 Task: Open a blank sheet, save the file as Friendshipfile.txt Type the sentence 'Journaling is a therapeutic practice that allows individuals to reflect, process emotions, and gain clarity. It can reduce stress, improve self-awareness, and serve as a tool for personal growth. Writing down thoughts and feelings can provide a sense of release and offer valuable insights.'Add formula using equations and charcters after the sentence '( n - 2 ) × 180?' Select the formula and highlight with color Yellow Change the page Orientation to  Potrait
Action: Mouse moved to (336, 189)
Screenshot: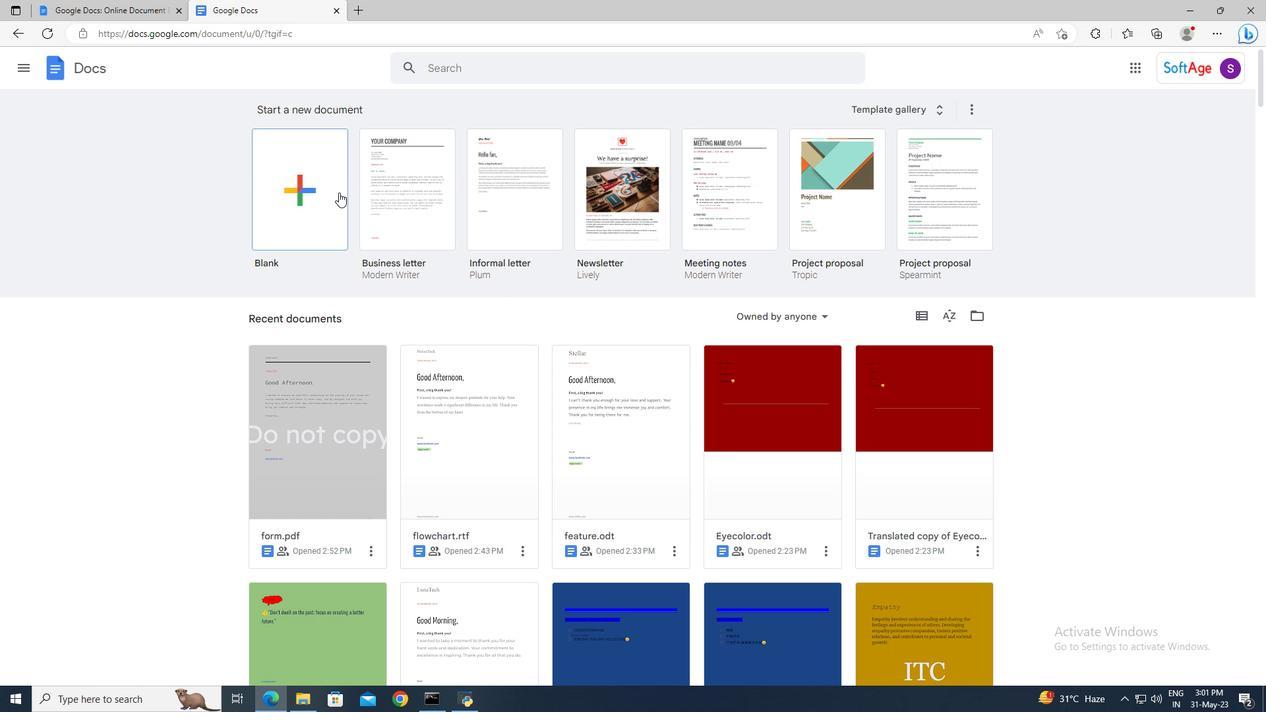 
Action: Mouse pressed left at (336, 189)
Screenshot: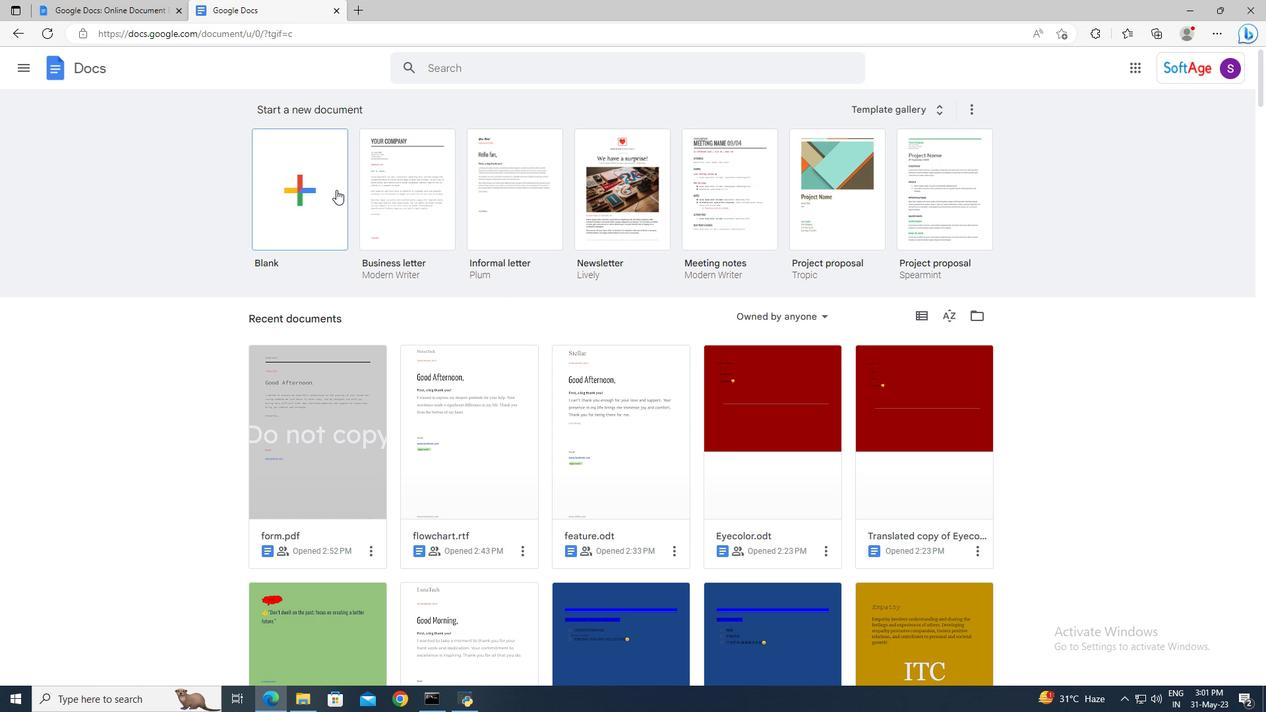 
Action: Mouse moved to (135, 63)
Screenshot: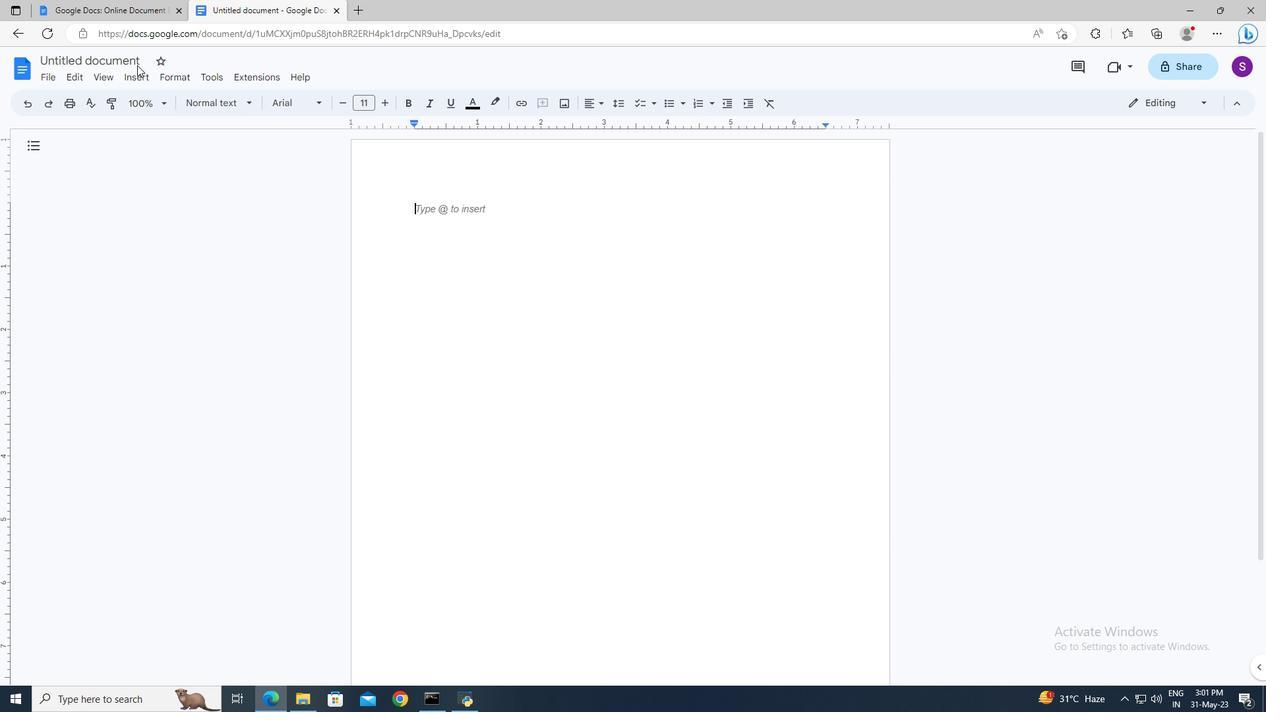 
Action: Mouse pressed left at (135, 63)
Screenshot: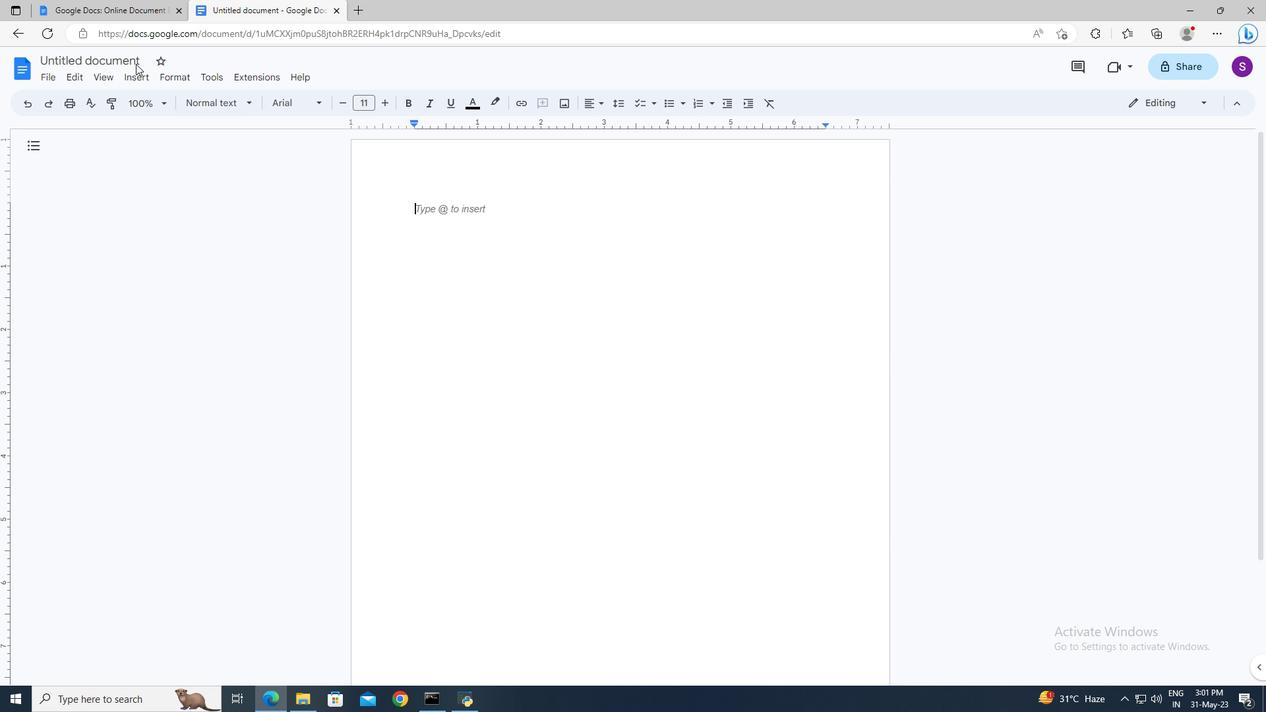 
Action: Mouse moved to (127, 60)
Screenshot: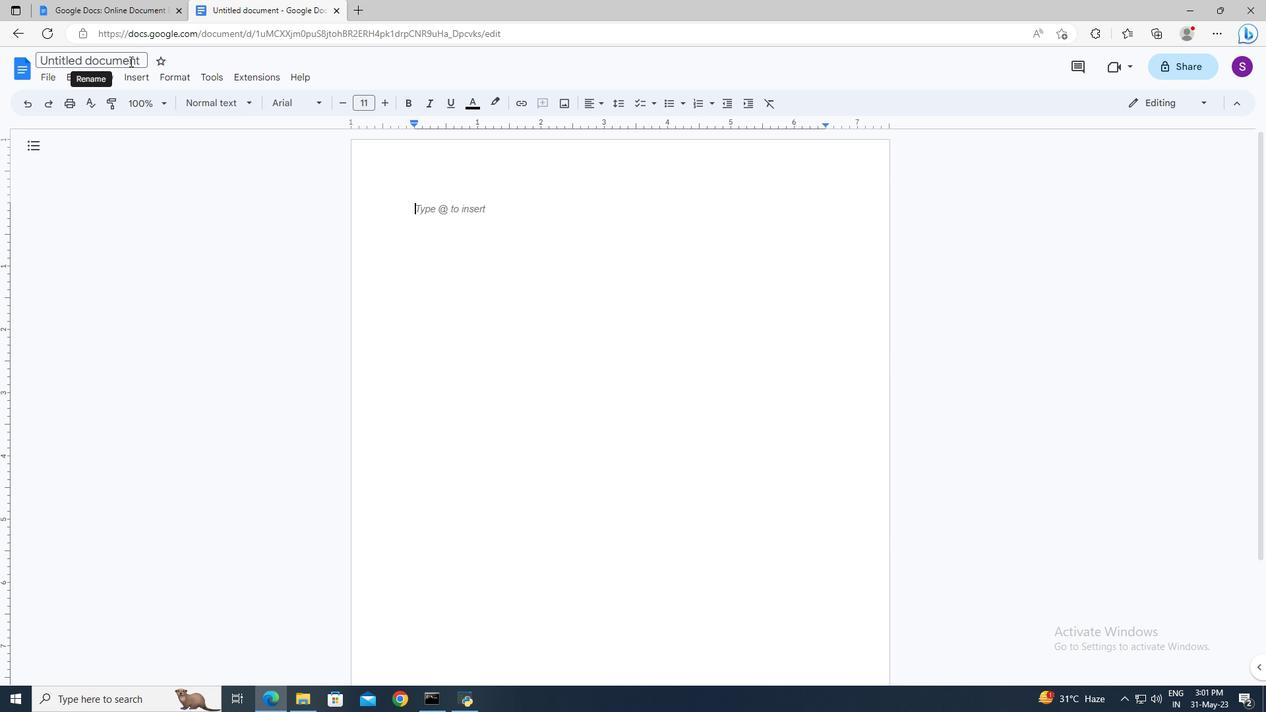 
Action: Mouse pressed left at (127, 60)
Screenshot: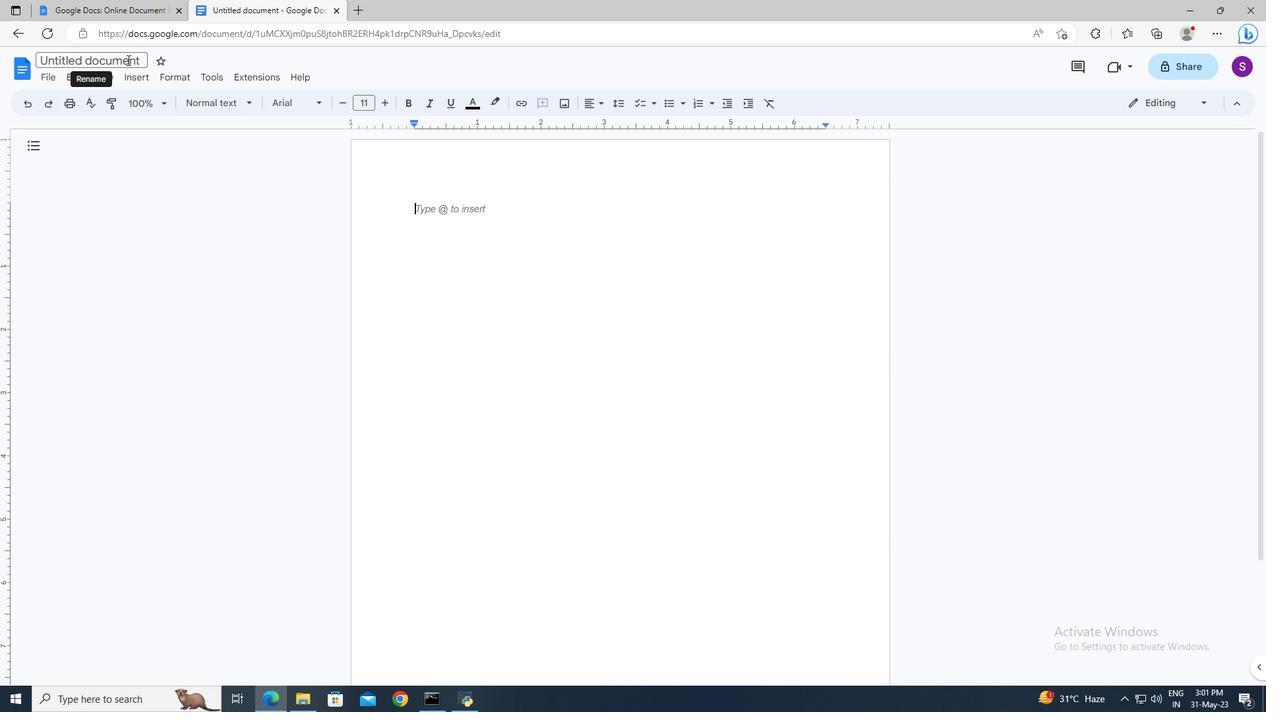 
Action: Mouse moved to (129, 60)
Screenshot: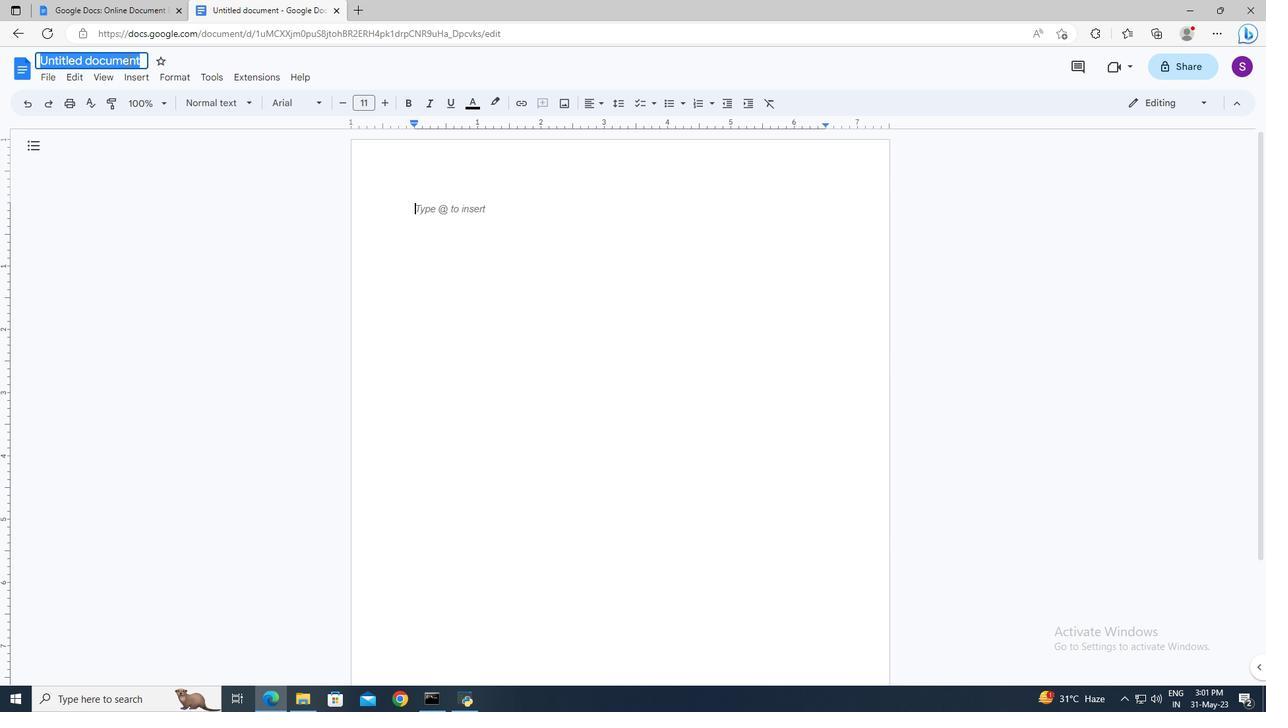 
Action: Key pressed <Key.shift>Friendshipr<Key.backspace>file.txt<Key.enter>
Screenshot: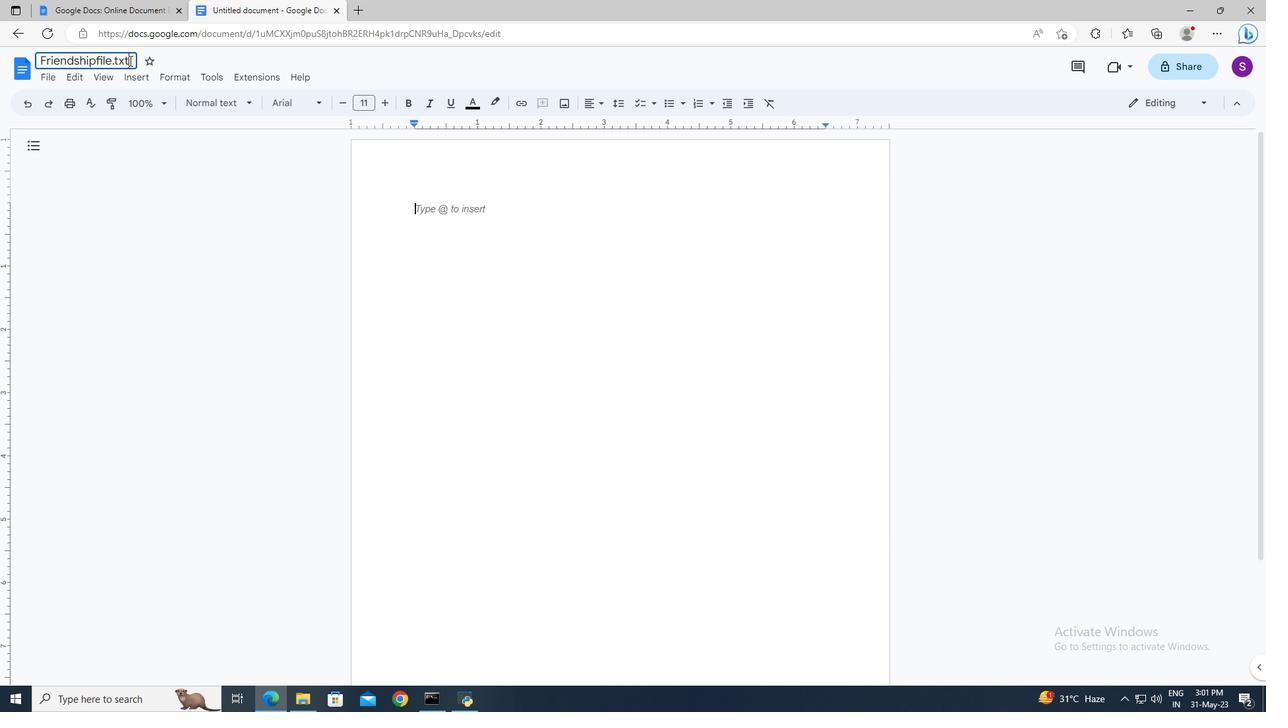 
Action: Mouse moved to (420, 219)
Screenshot: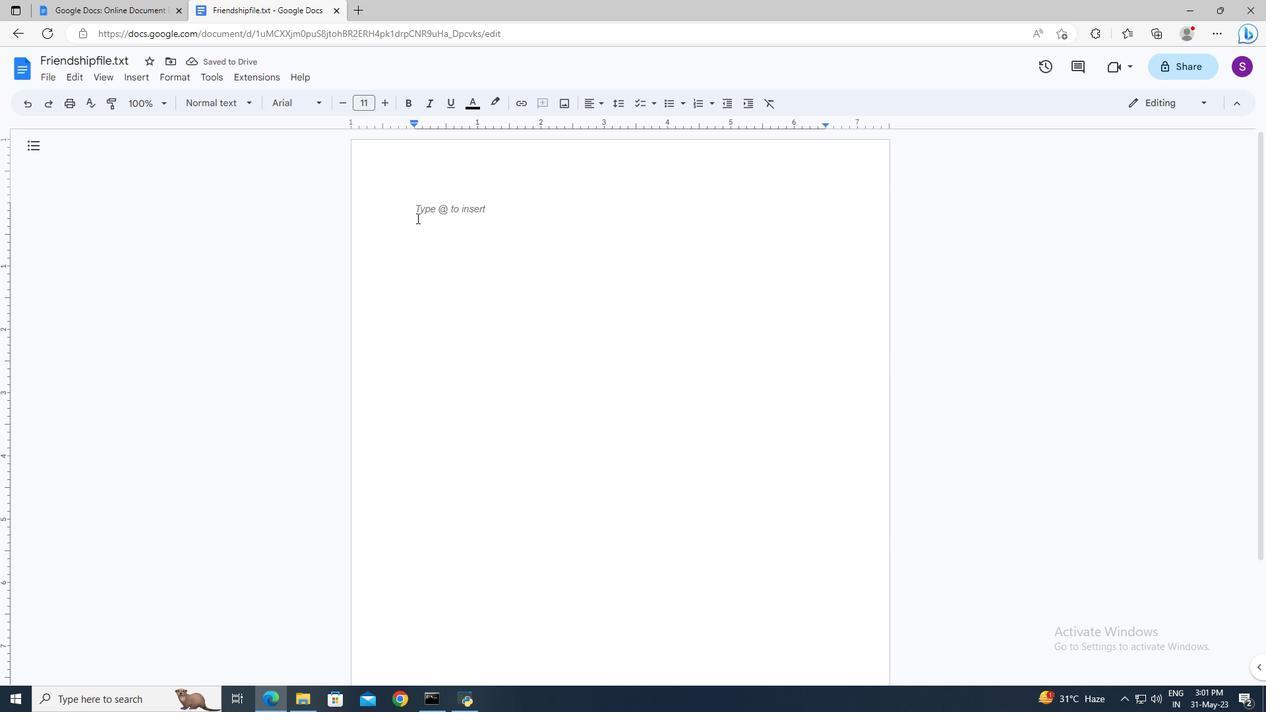 
Action: Mouse pressed left at (420, 219)
Screenshot: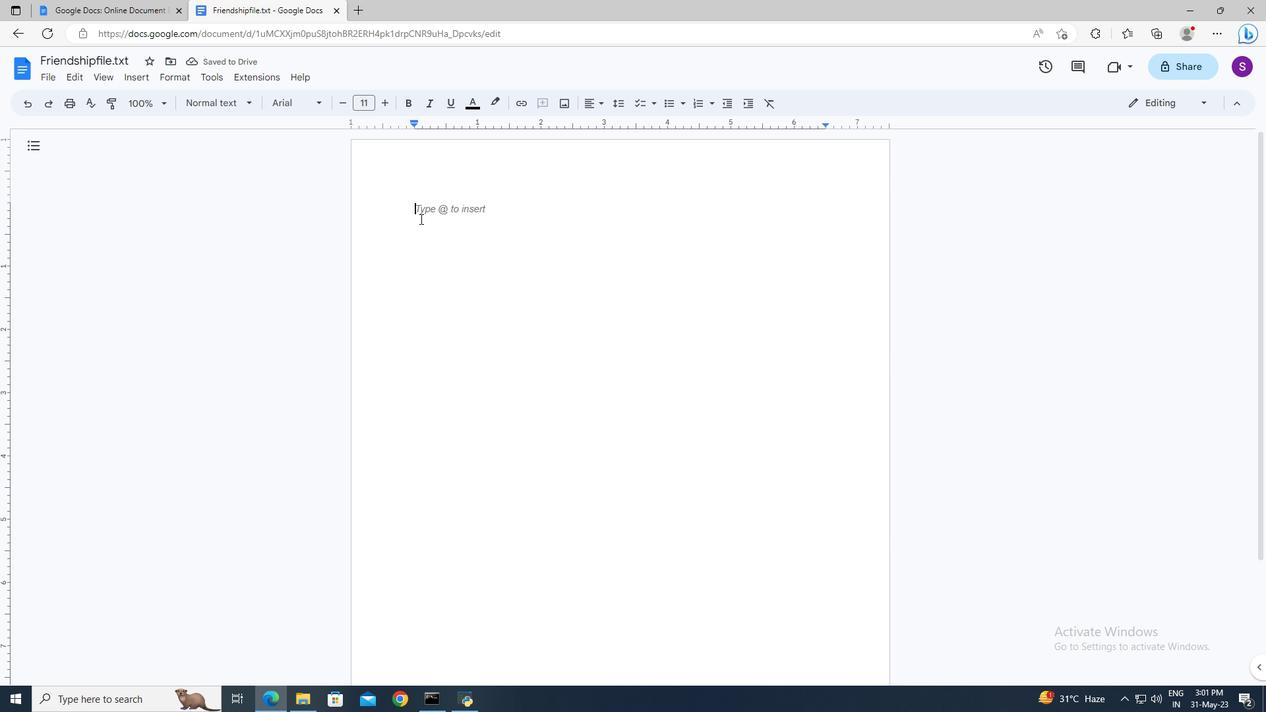 
Action: Mouse moved to (420, 219)
Screenshot: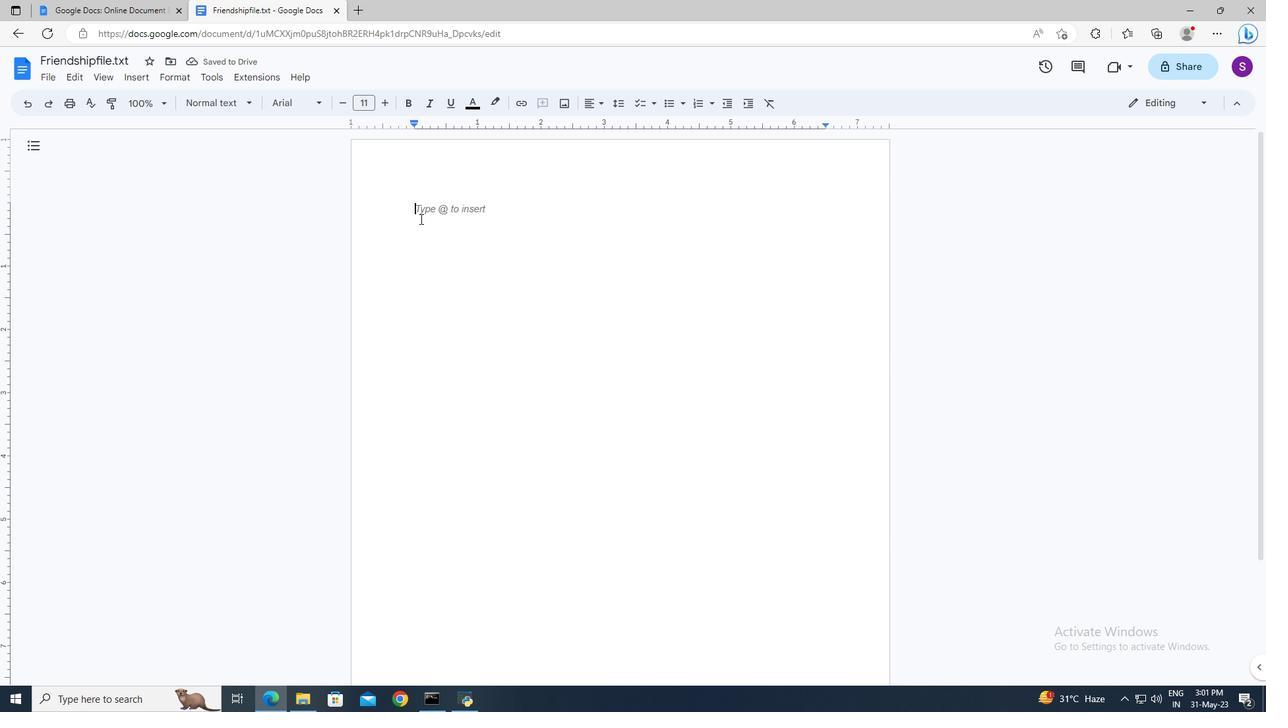 
Action: Key pressed <Key.shift>Journaling<Key.space>is<Key.space>a<Key.space>therapeutic<Key.space>practice<Key.space>that<Key.space>allows<Key.space>individuals<Key.space>to<Key.space>reflect,<Key.space>process<Key.space>emotions,<Key.space>and<Key.space>gain<Key.space>clarity,<Key.backspace>.<Key.space><Key.shift><Key.shift>I<Key.space><Key.backspace>t<Key.space>can<Key.space>reduce<Key.space>stress,<Key.space>improve<Key.space>self-awareness,<Key.space>and<Key.space>serve<Key.space>as<Key.space>a<Key.space>tool<Key.space>for<Key.space>personal<Key.space>growth.<Key.space><Key.shift>Writing<Key.space>down<Key.space>thoughts<Key.space>and<Key.space>feelings<Key.space>can<Key.space>provide<Key.space>a<Key.space>sense<Key.space>of<Key.space>release<Key.space>and<Key.space>offer<Key.space>valuable<Key.space>insights.<Key.enter>
Screenshot: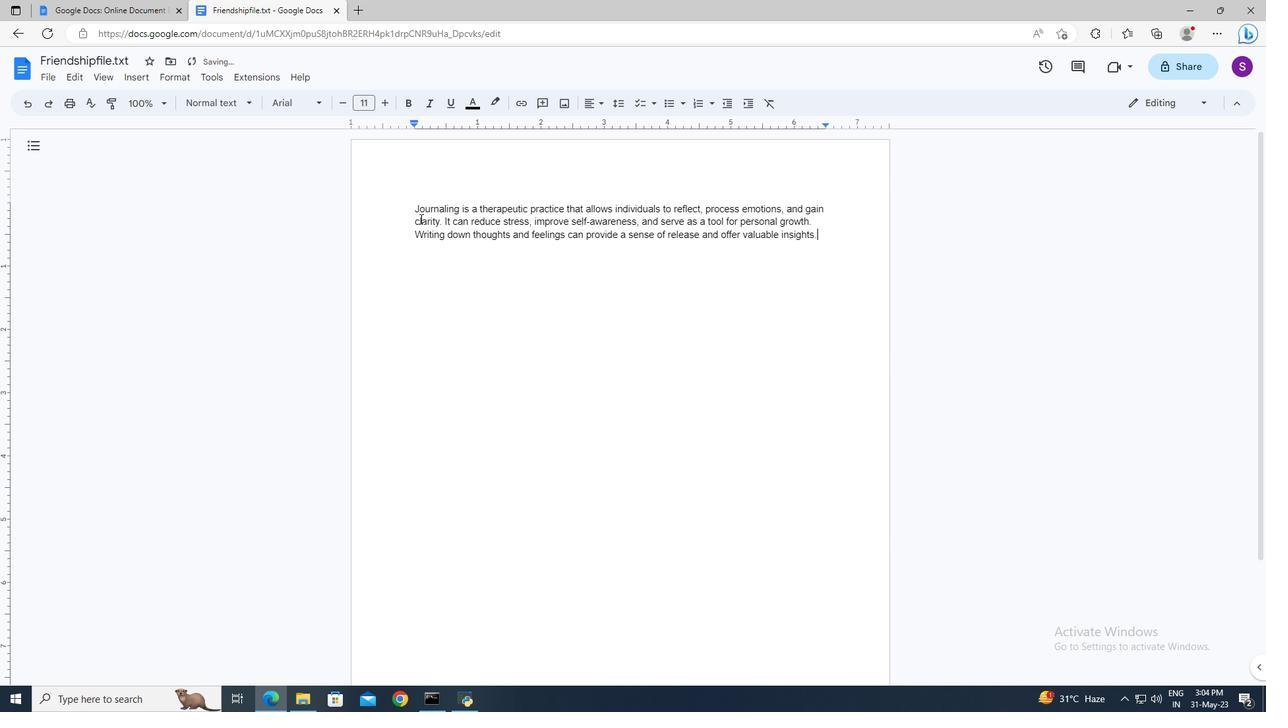 
Action: Mouse moved to (140, 81)
Screenshot: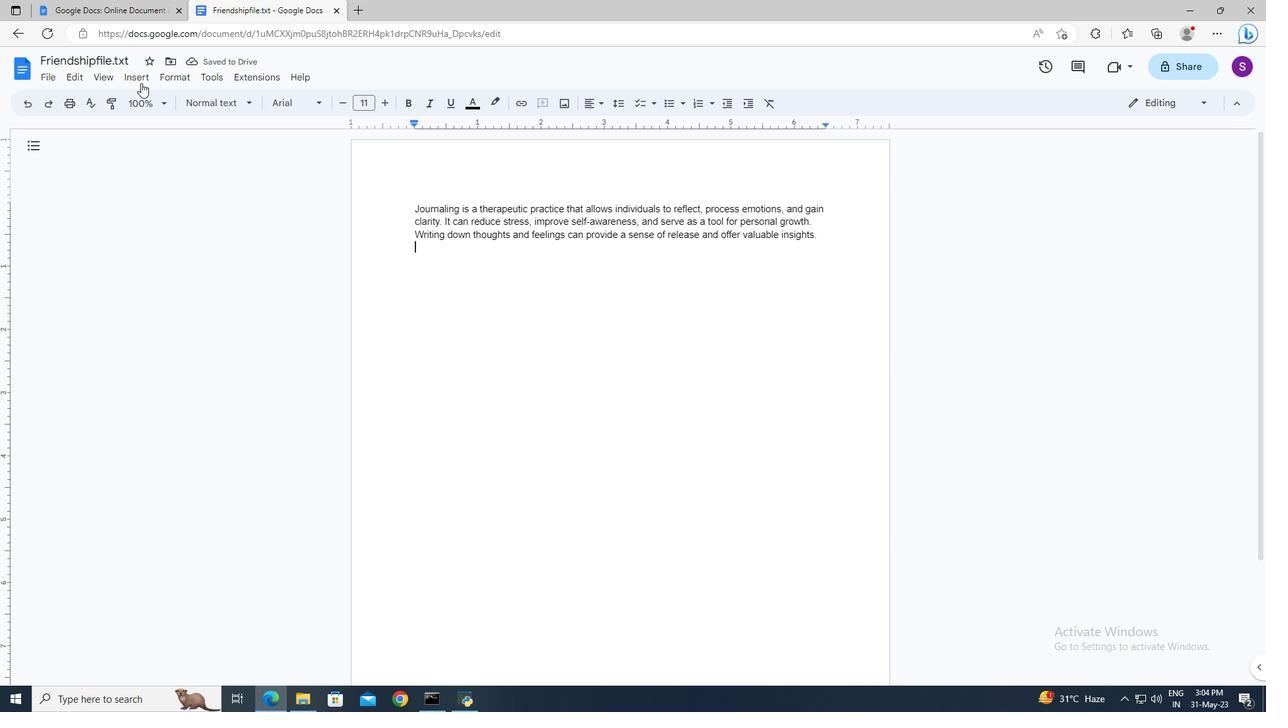 
Action: Mouse pressed left at (140, 81)
Screenshot: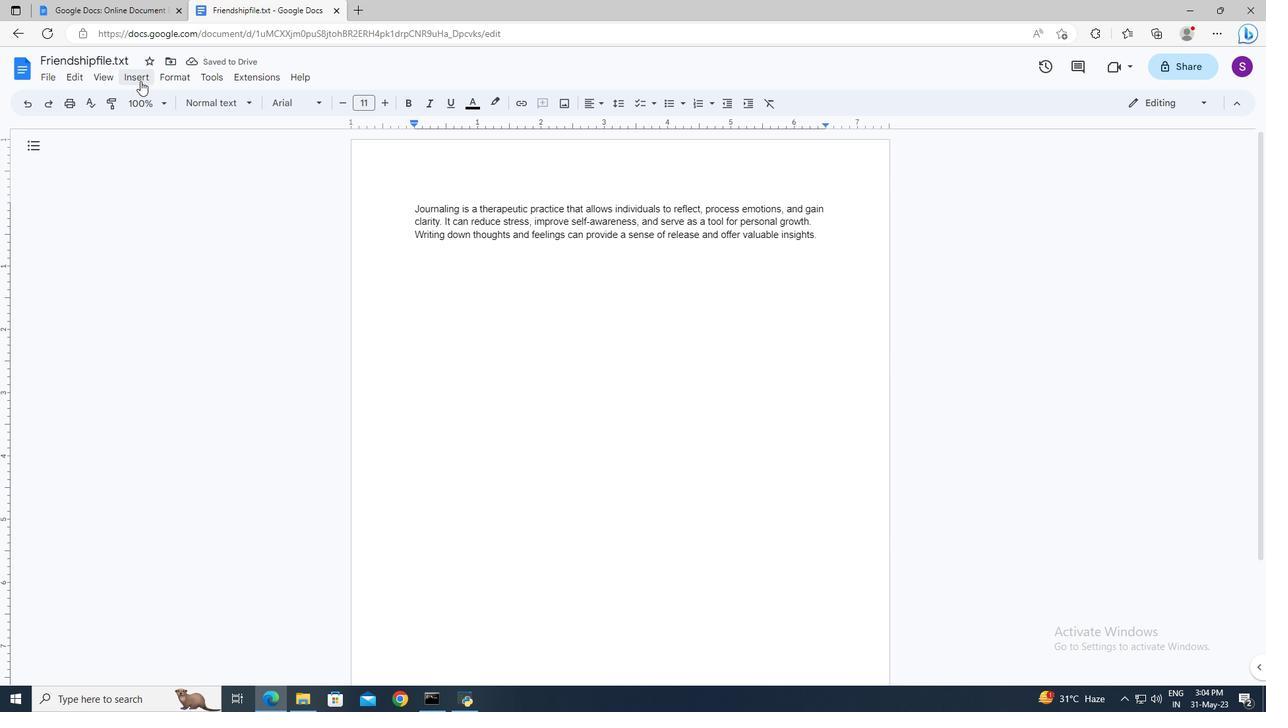 
Action: Mouse moved to (166, 347)
Screenshot: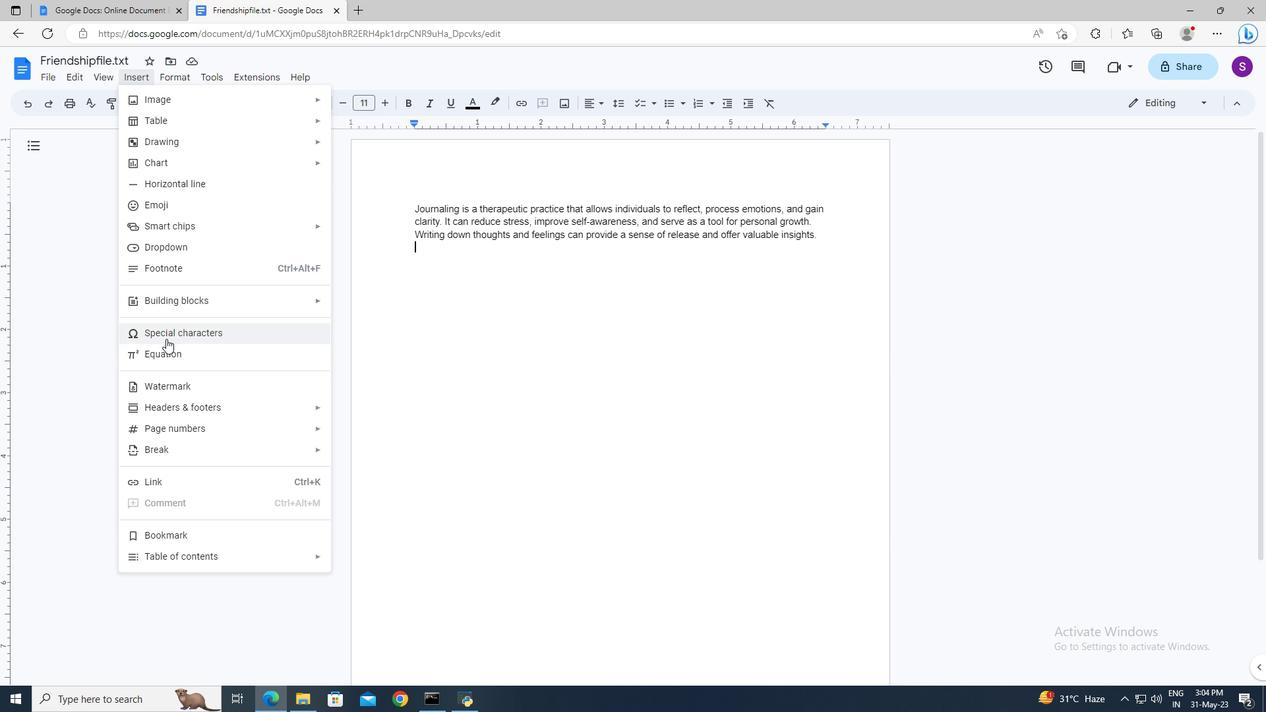 
Action: Mouse pressed left at (166, 347)
Screenshot: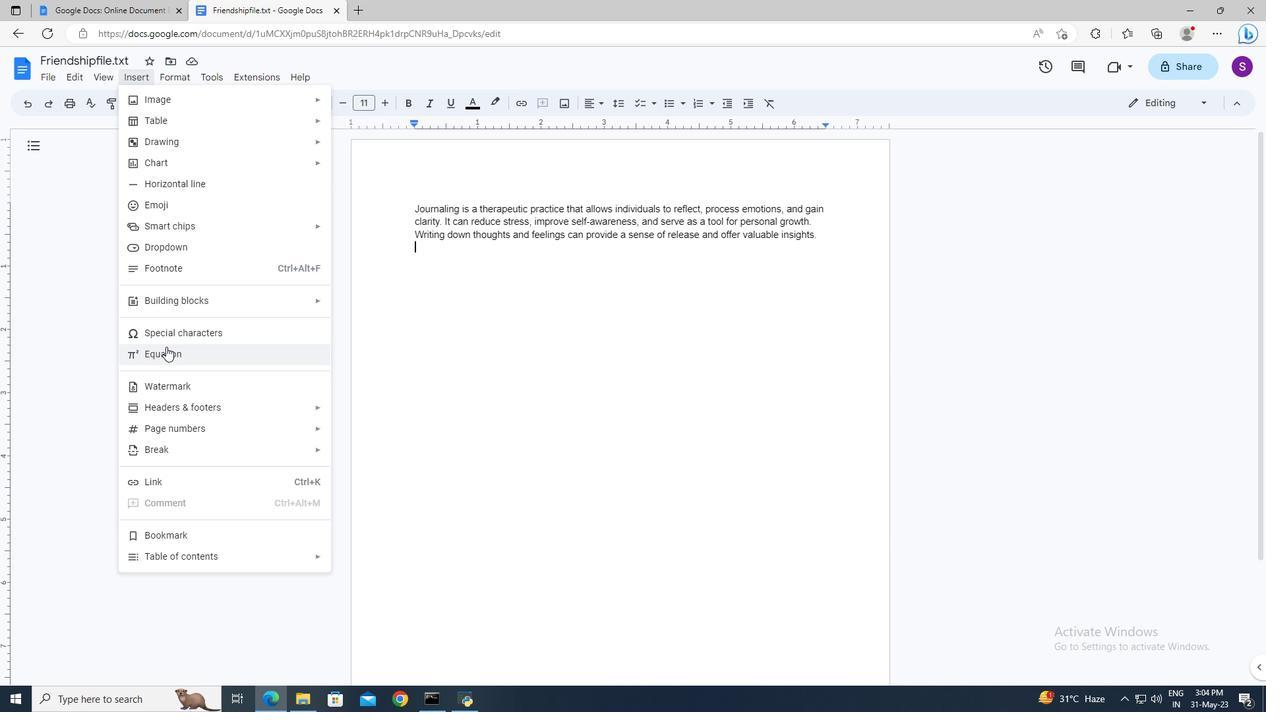 
Action: Mouse moved to (149, 83)
Screenshot: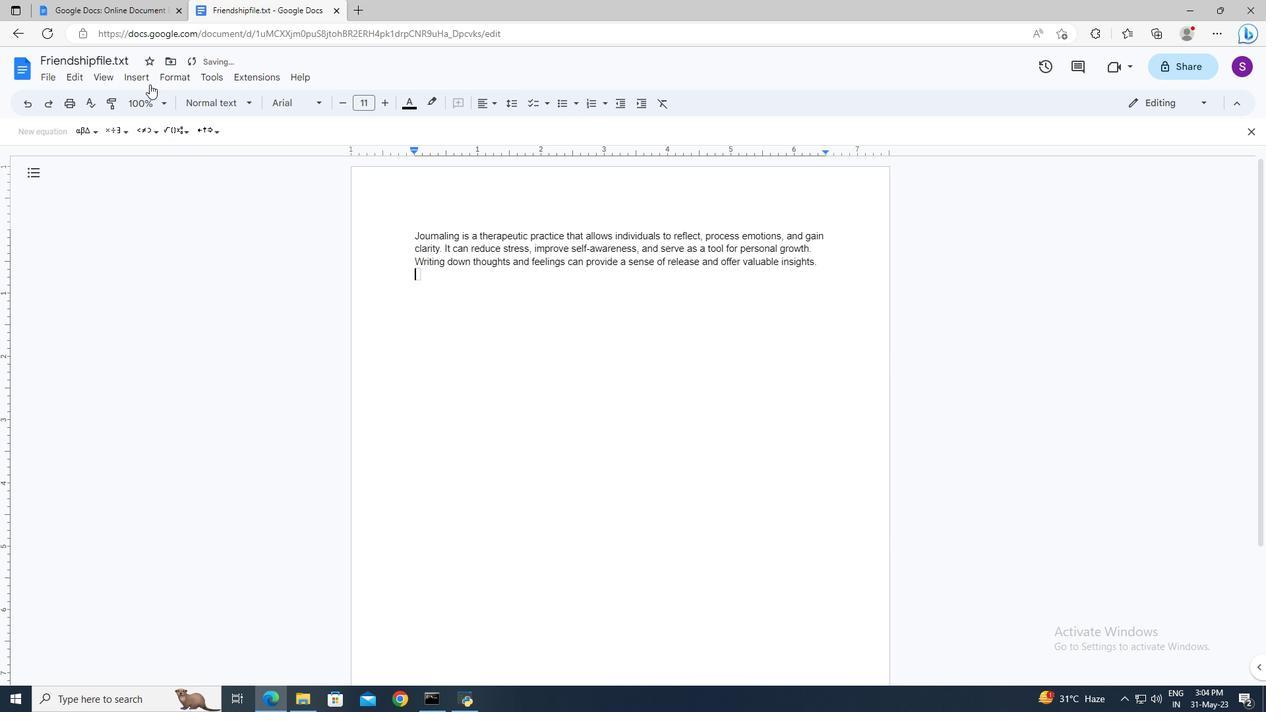 
Action: Mouse pressed left at (149, 83)
Screenshot: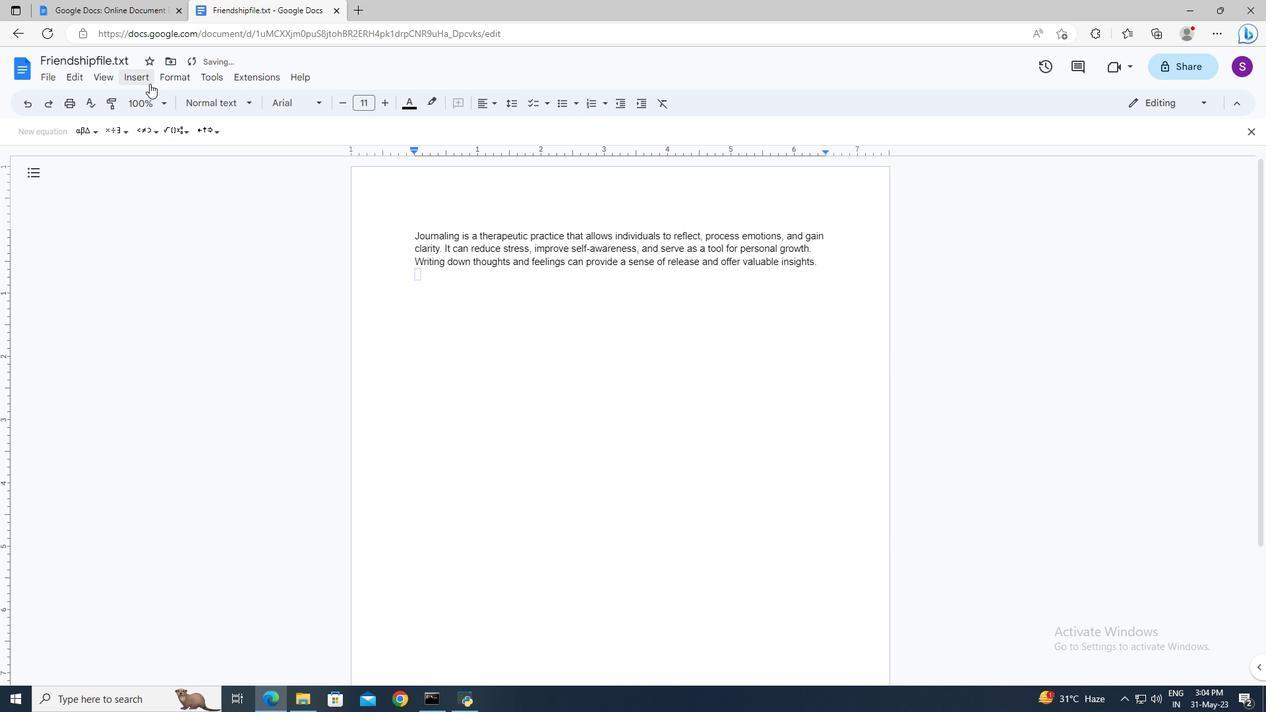 
Action: Mouse moved to (186, 328)
Screenshot: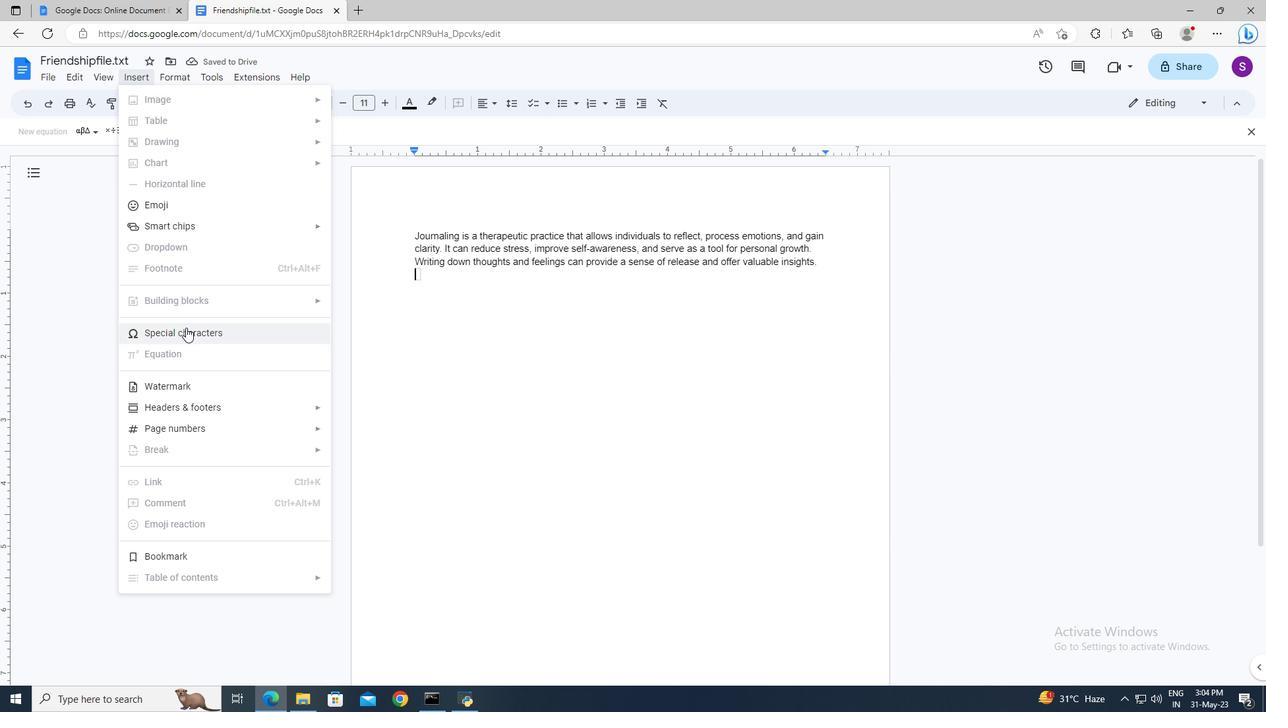 
Action: Mouse pressed left at (186, 328)
Screenshot: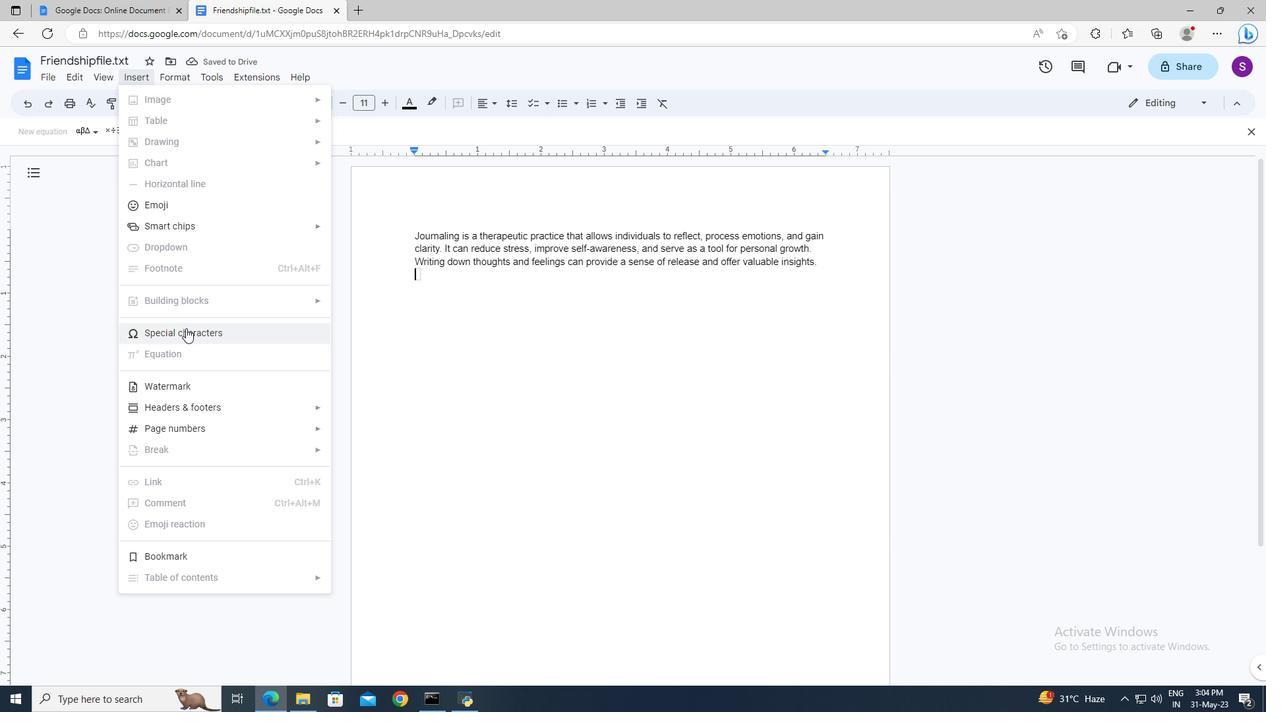 
Action: Mouse moved to (490, 451)
Screenshot: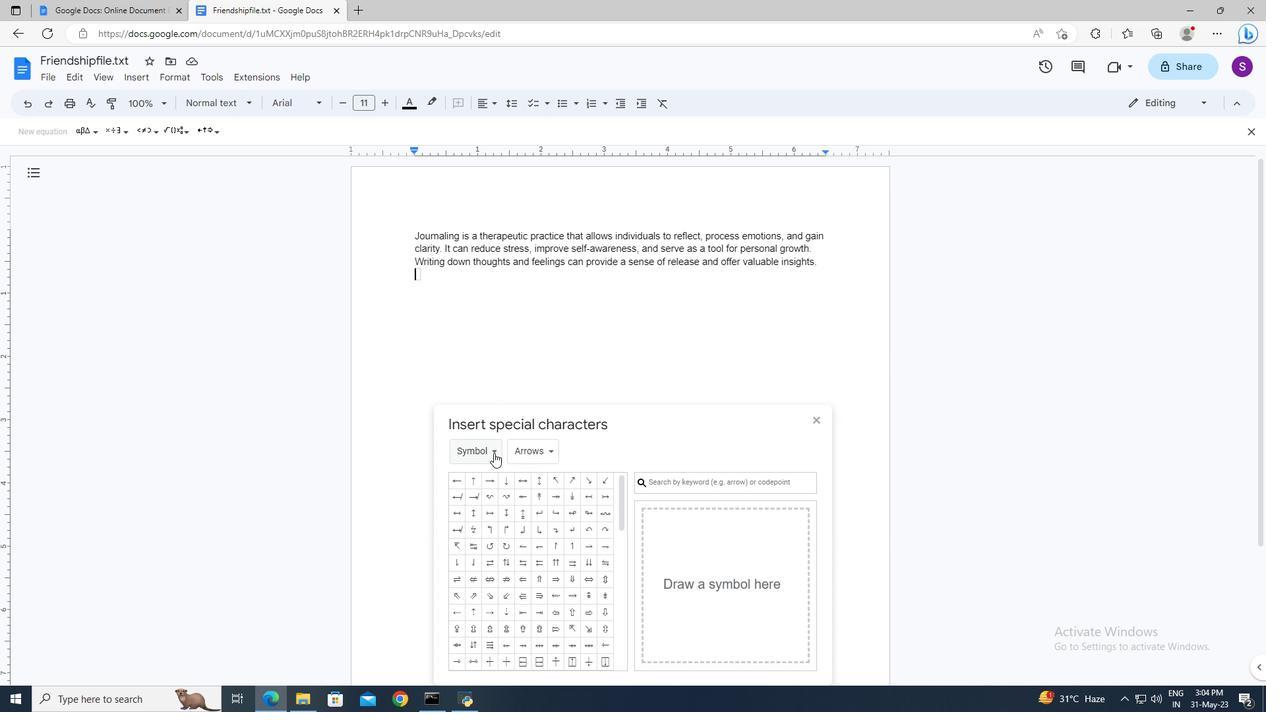 
Action: Mouse pressed left at (490, 451)
Screenshot: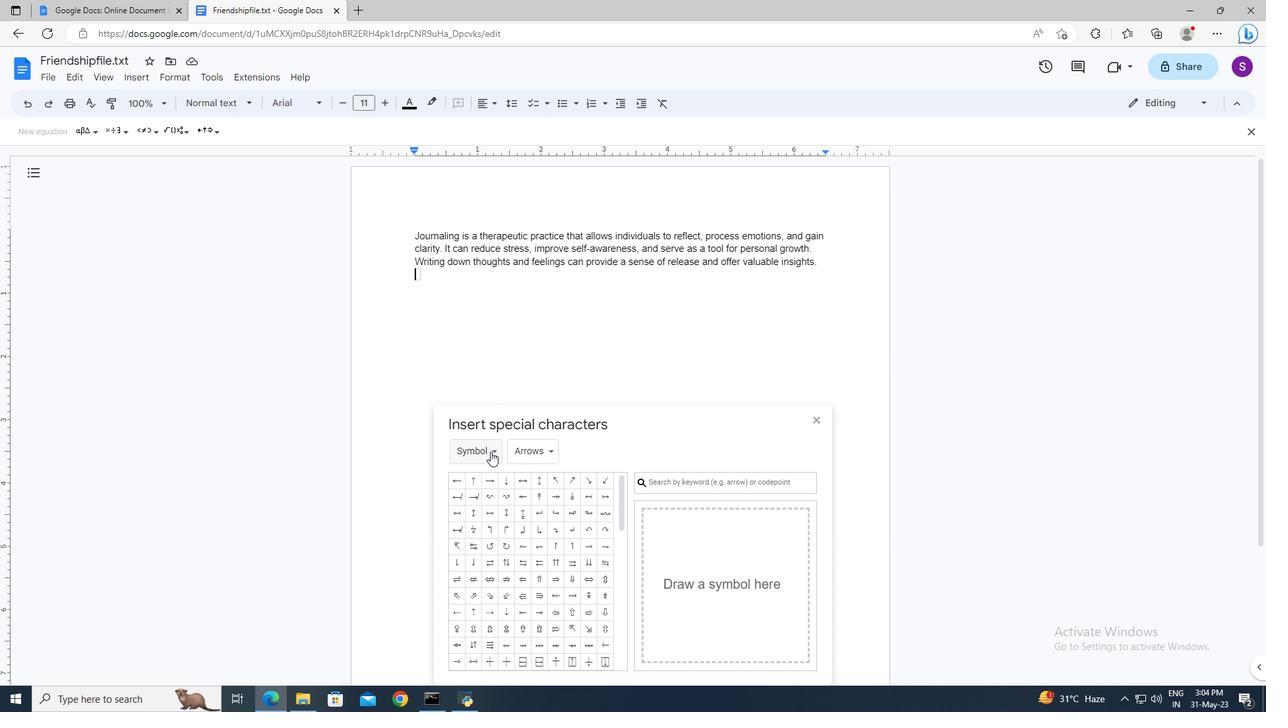 
Action: Mouse moved to (670, 432)
Screenshot: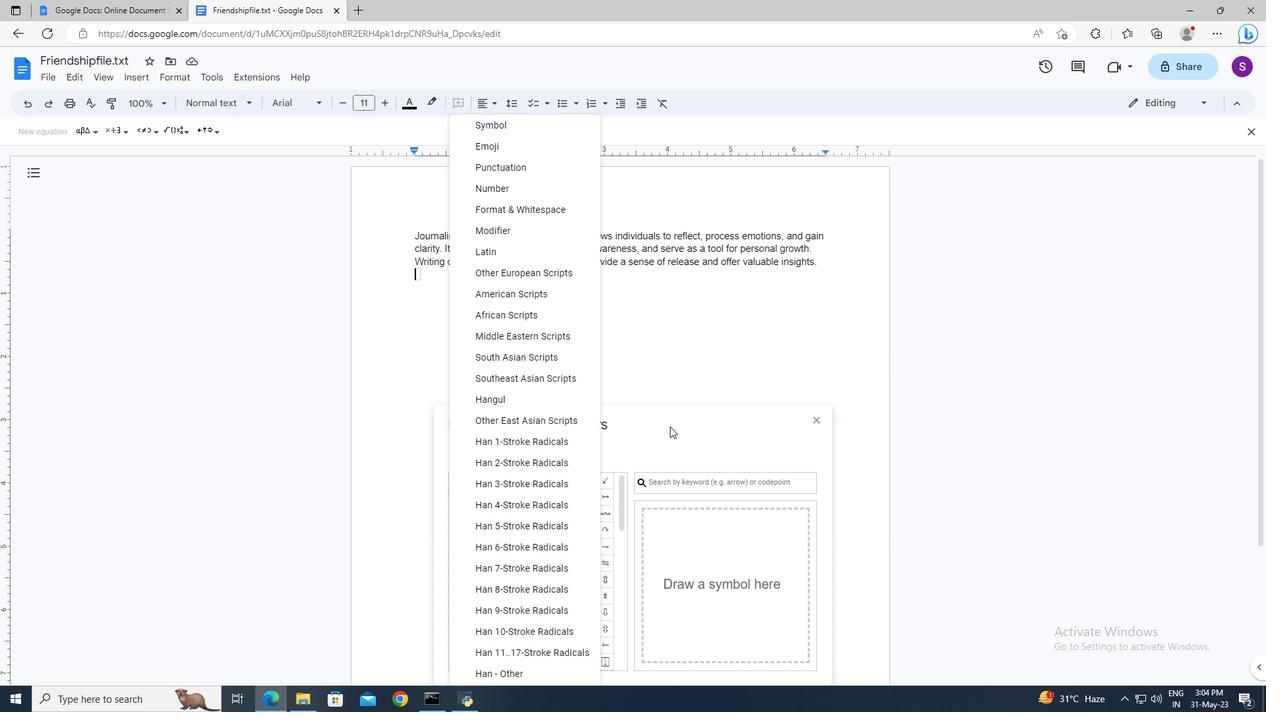 
Action: Mouse pressed left at (670, 432)
Screenshot: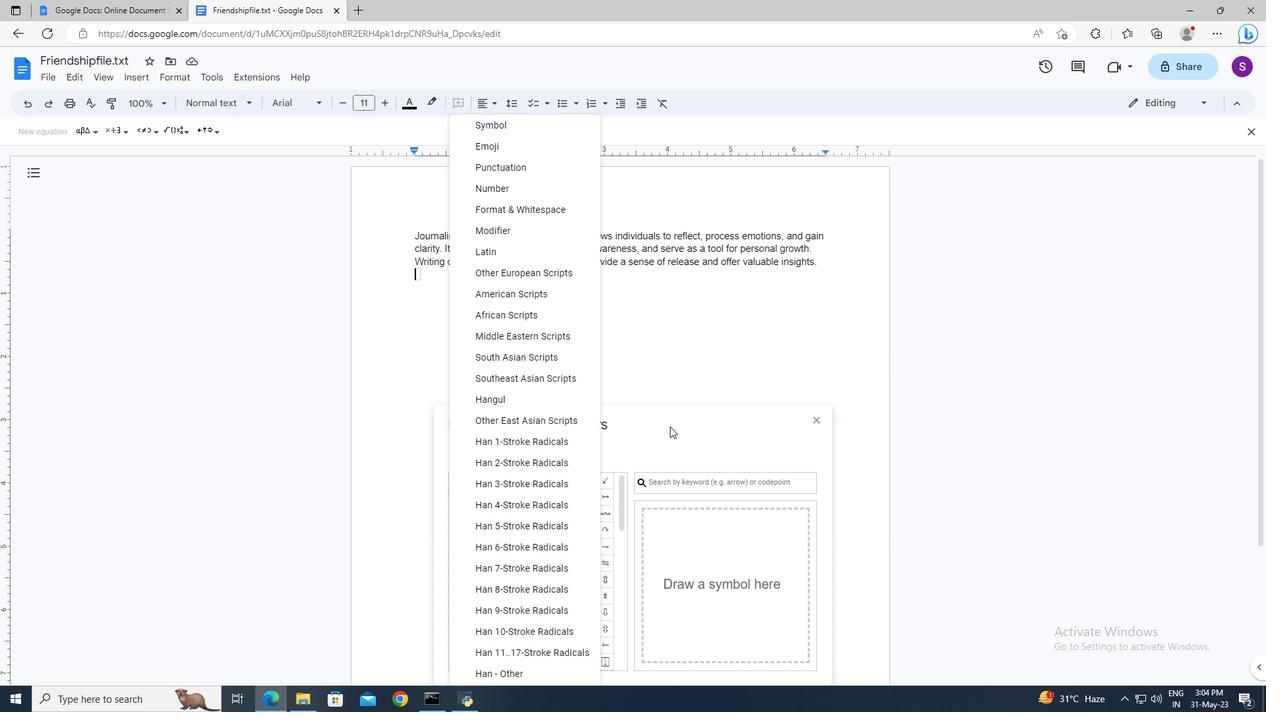 
Action: Mouse moved to (416, 274)
Screenshot: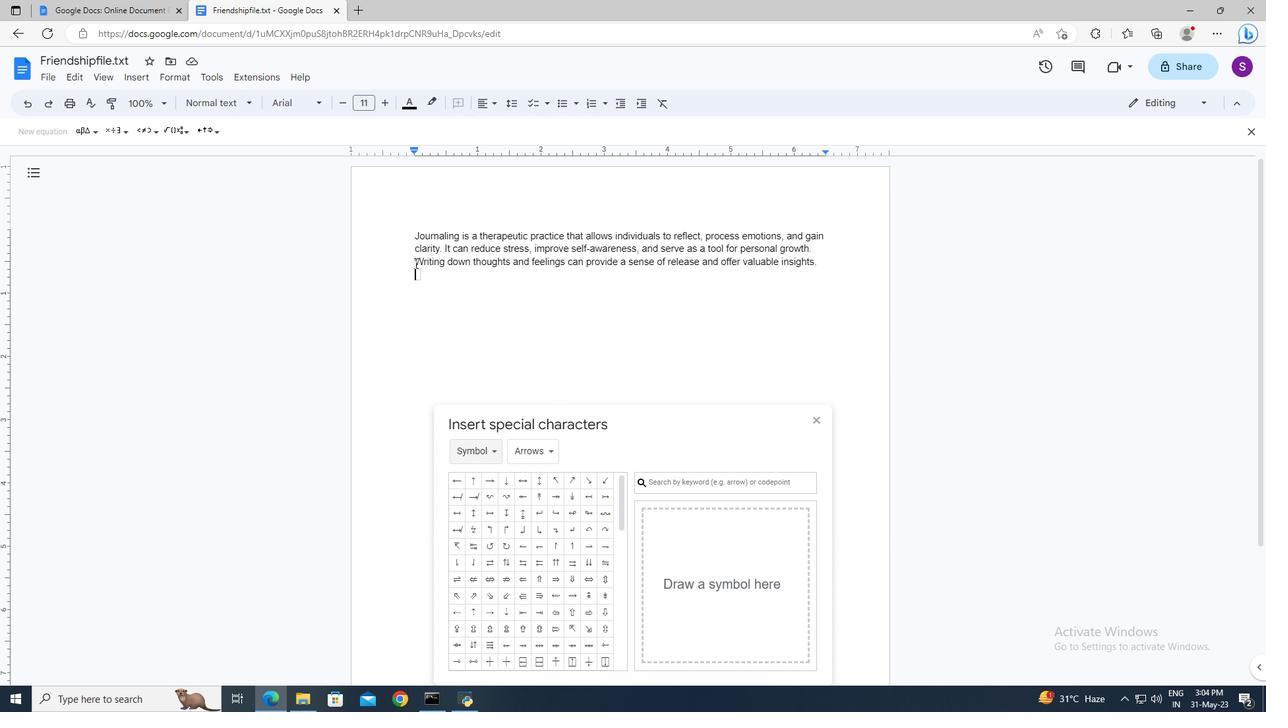 
Action: Mouse pressed left at (416, 274)
Screenshot: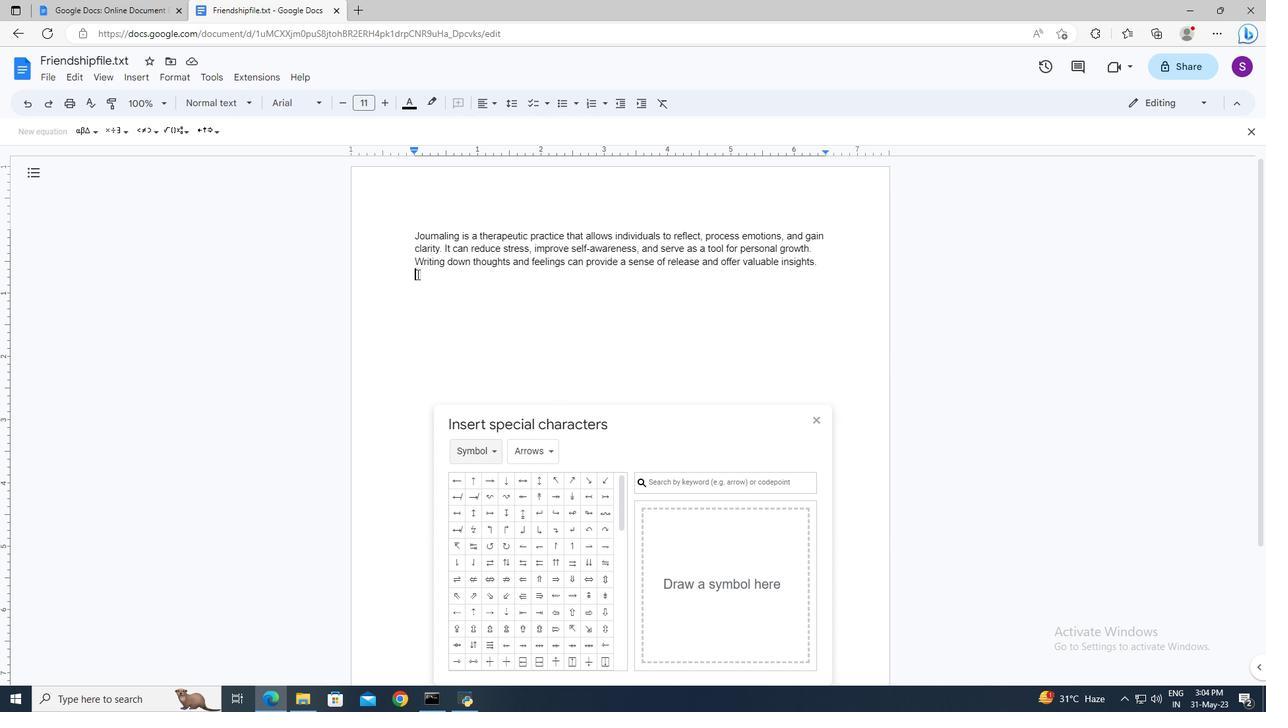 
Action: Key pressed <Key.shift>(n<Key.space>-2<Key.shift>)<Key.space>
Screenshot: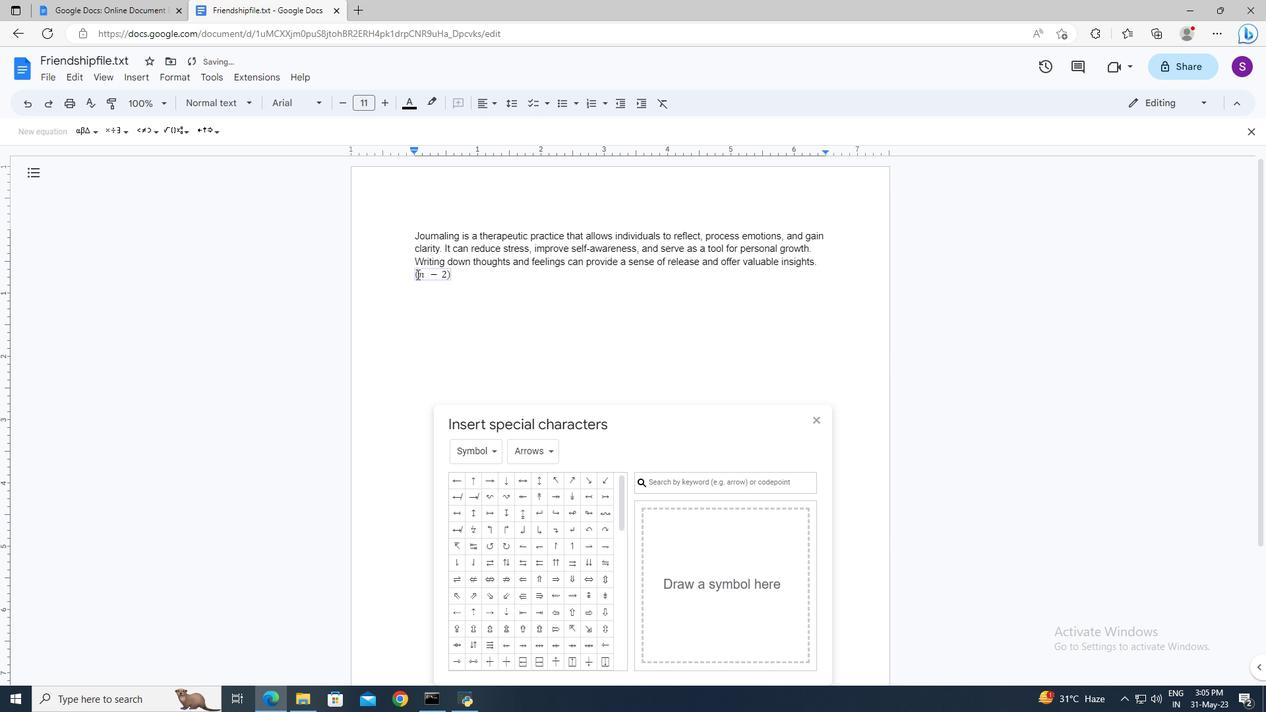 
Action: Mouse moved to (118, 129)
Screenshot: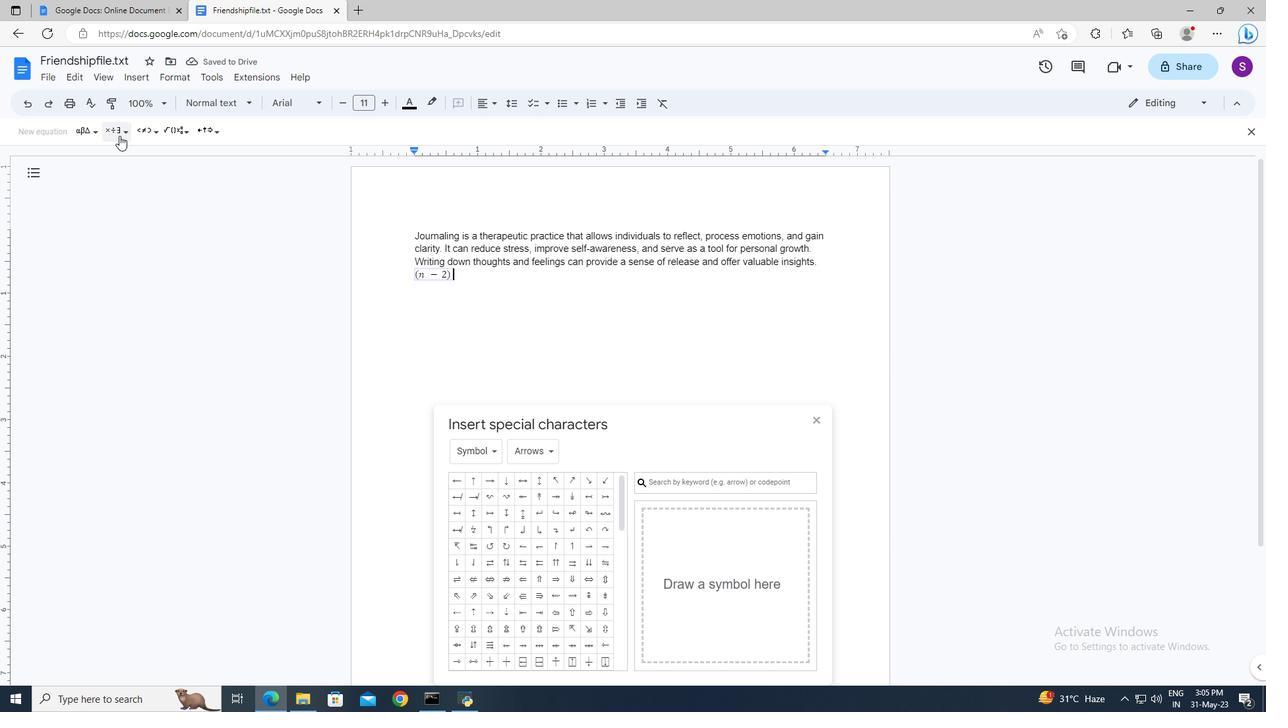 
Action: Mouse pressed left at (118, 129)
Screenshot: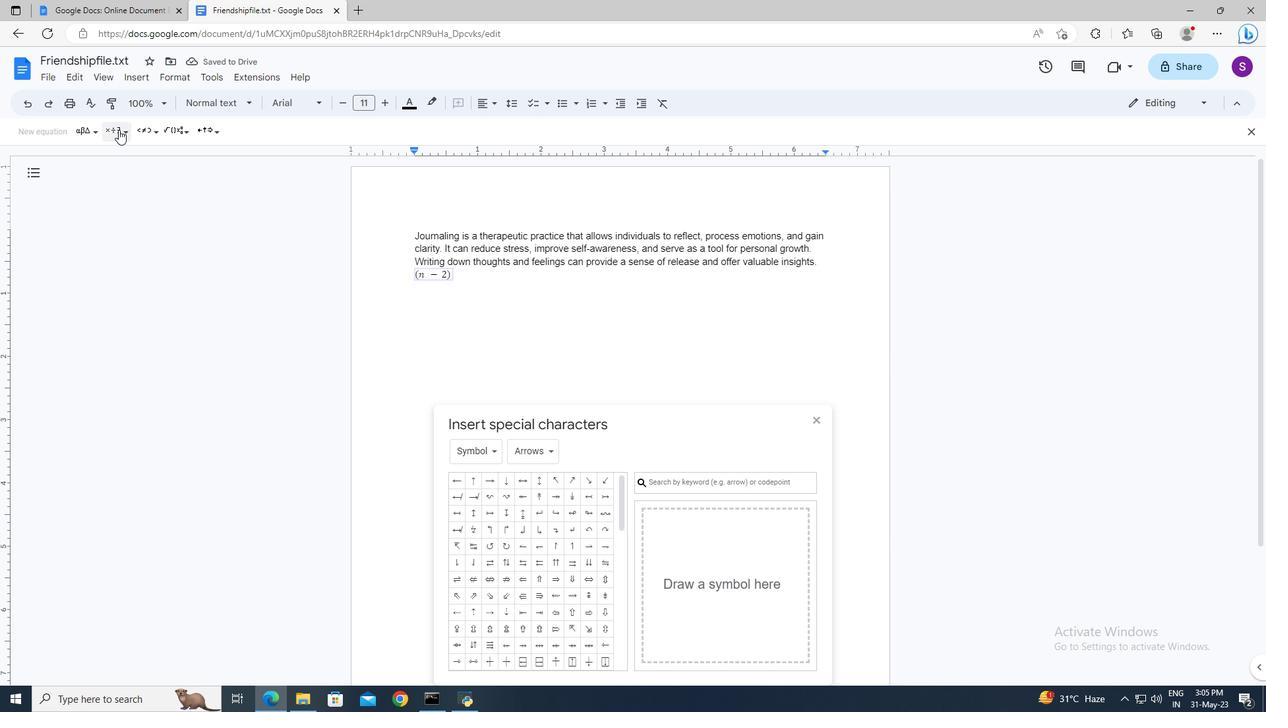 
Action: Mouse moved to (112, 155)
Screenshot: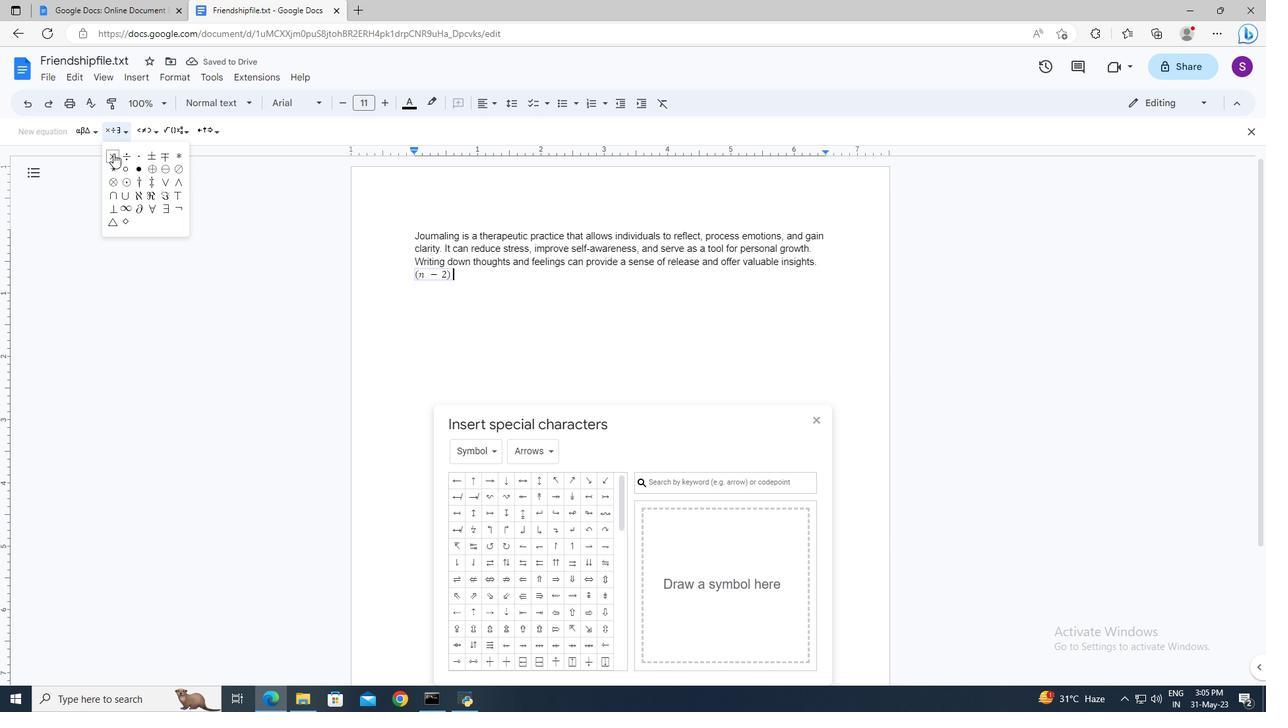 
Action: Mouse pressed left at (112, 155)
Screenshot: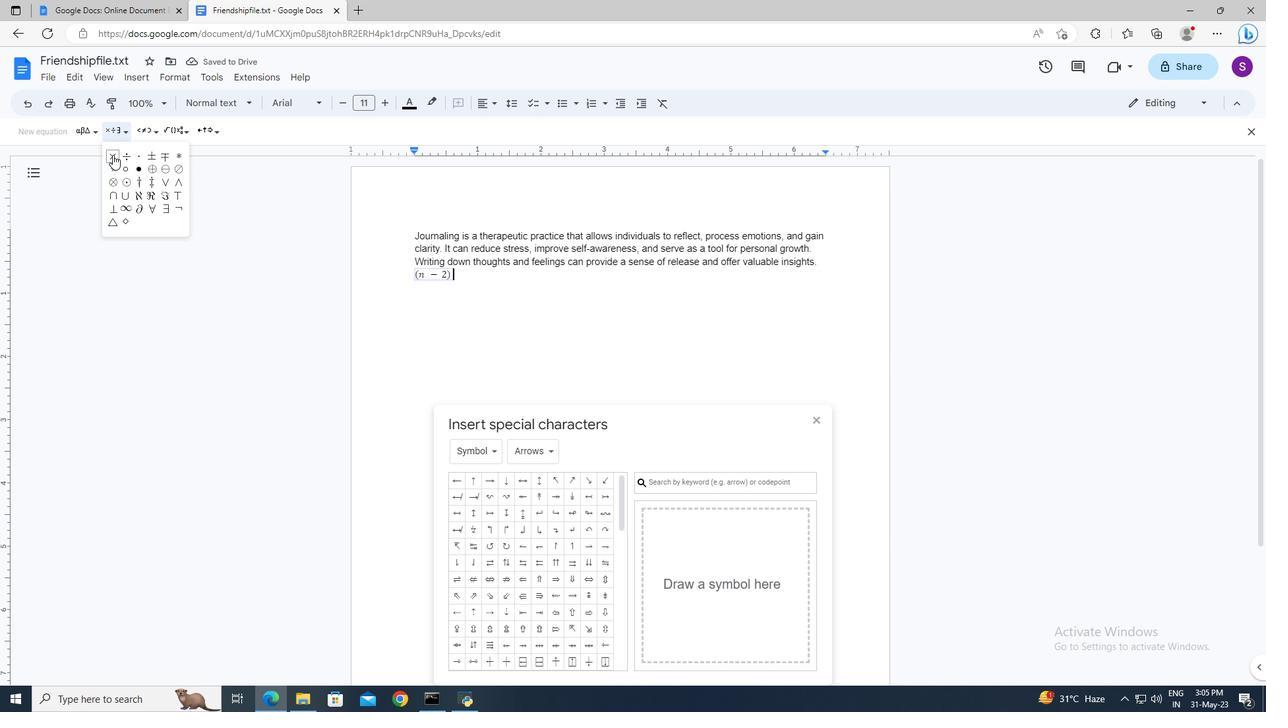 
Action: Mouse moved to (451, 277)
Screenshot: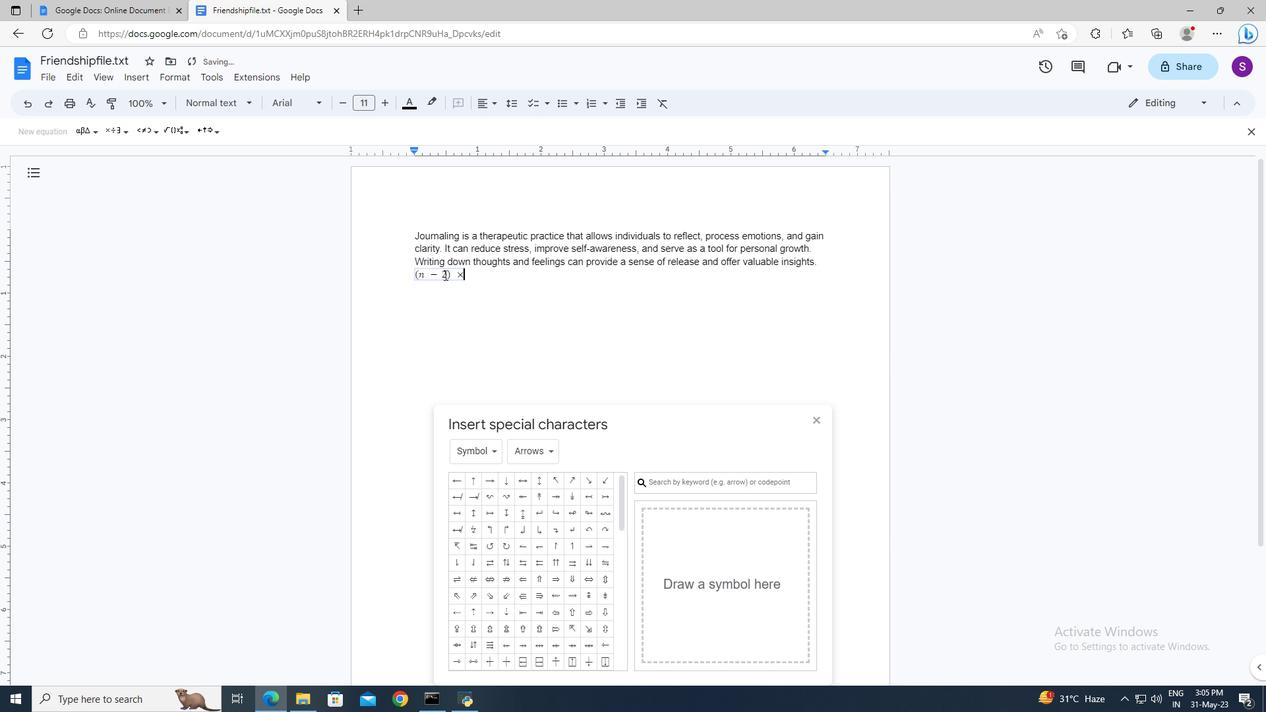 
Action: Key pressed <Key.space>
Screenshot: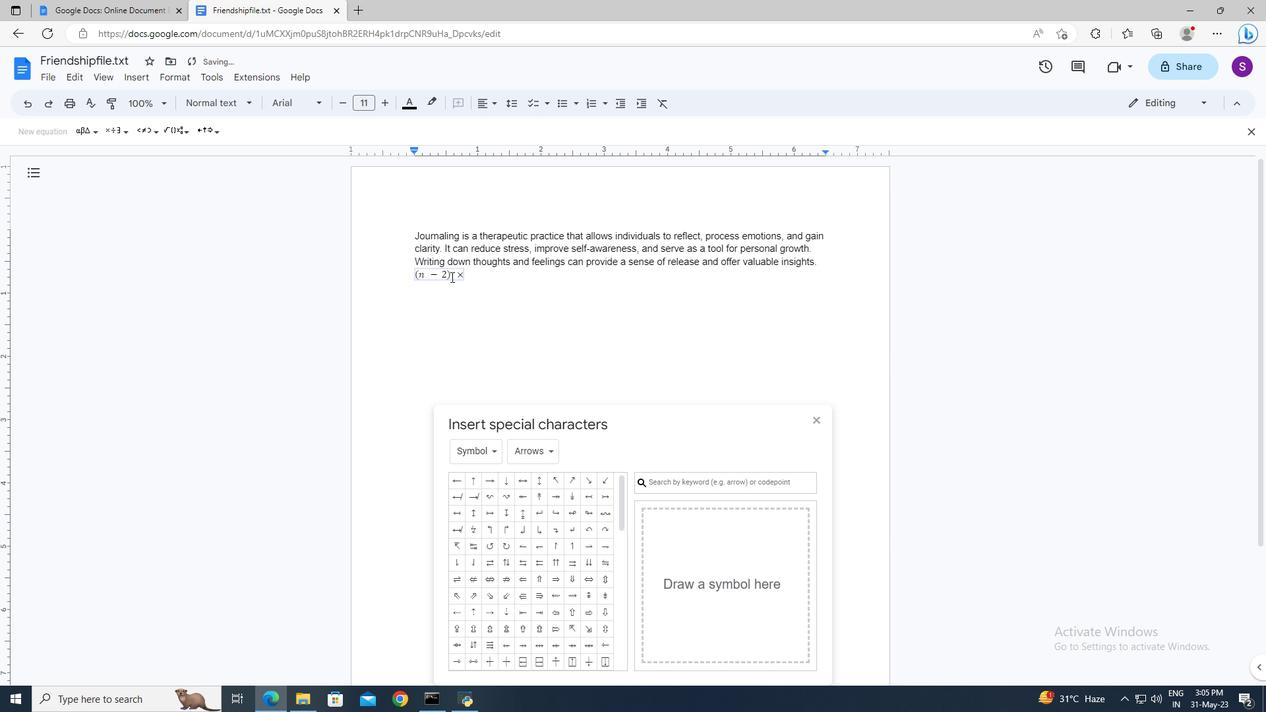 
Action: Mouse moved to (449, 277)
Screenshot: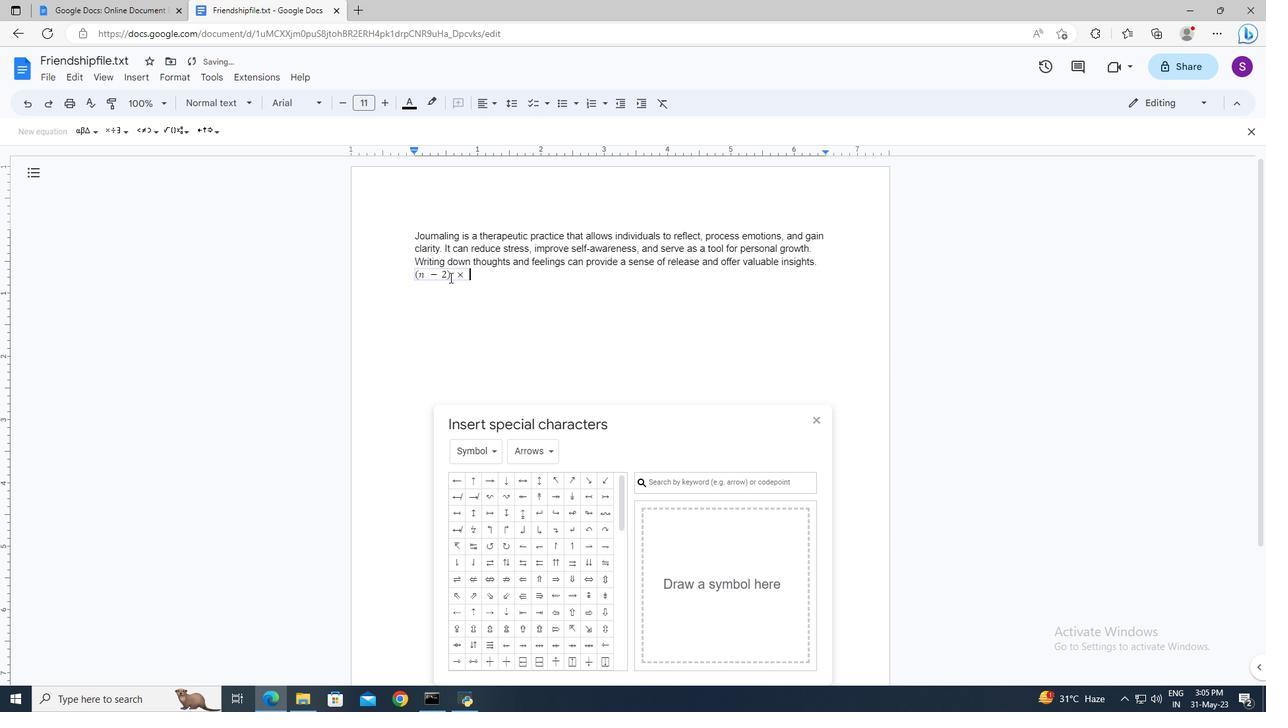 
Action: Key pressed 180<Key.shift>?
Screenshot: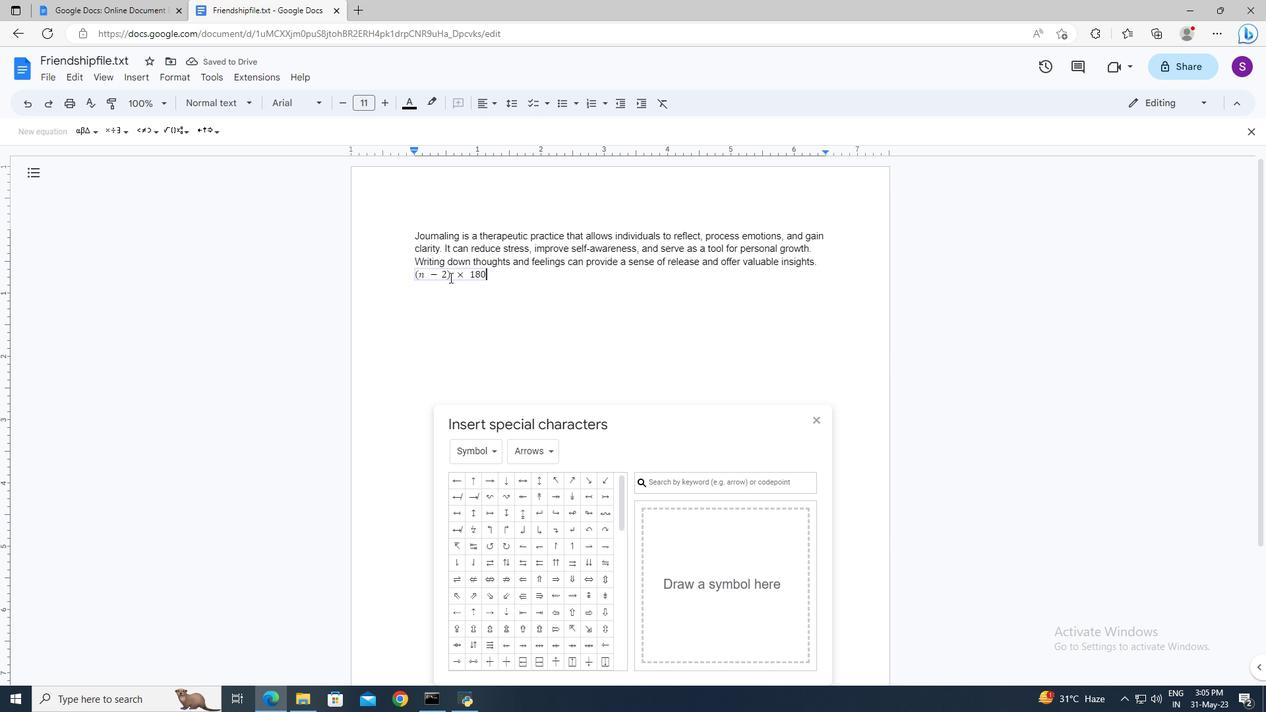 
Action: Mouse moved to (500, 276)
Screenshot: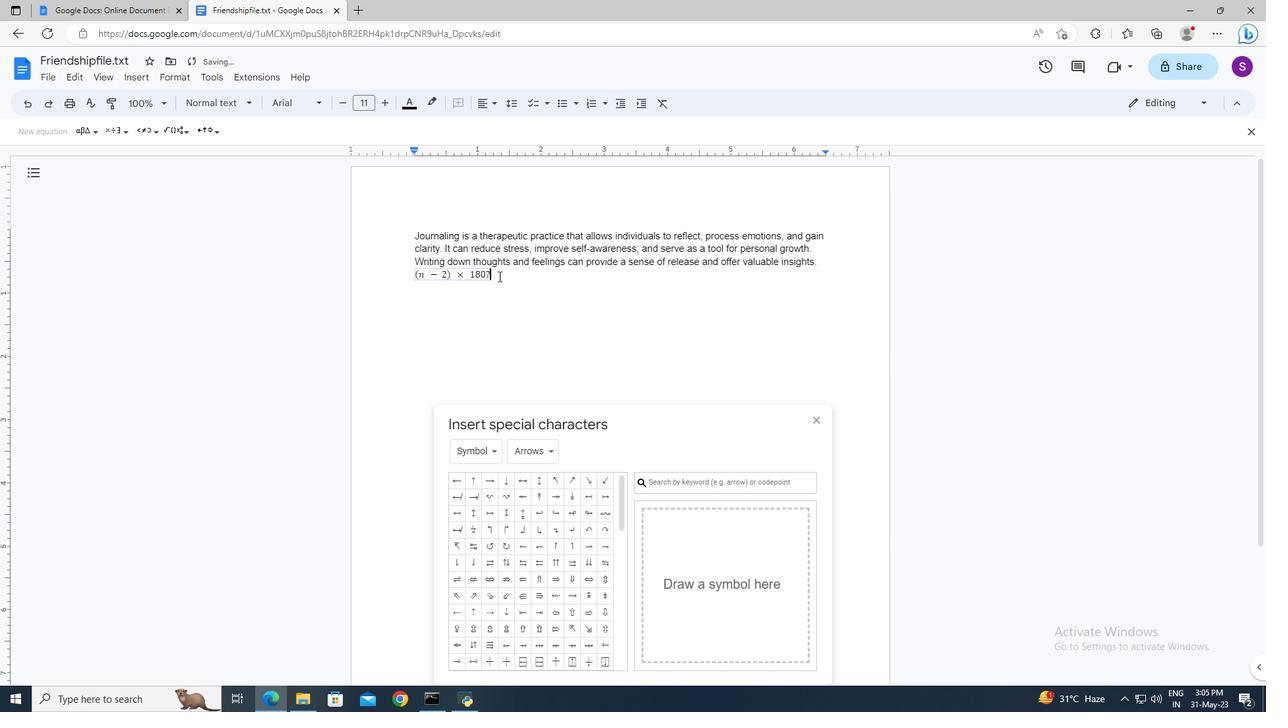 
Action: Mouse pressed left at (500, 276)
Screenshot: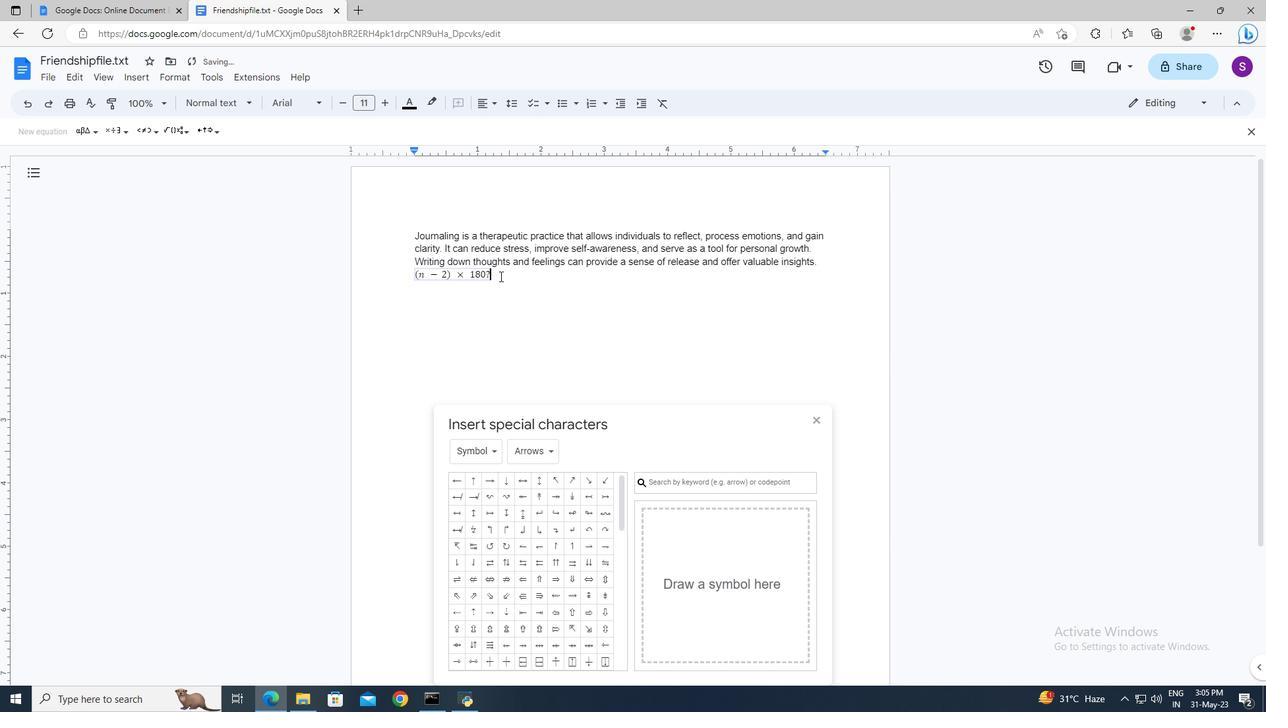 
Action: Mouse moved to (499, 275)
Screenshot: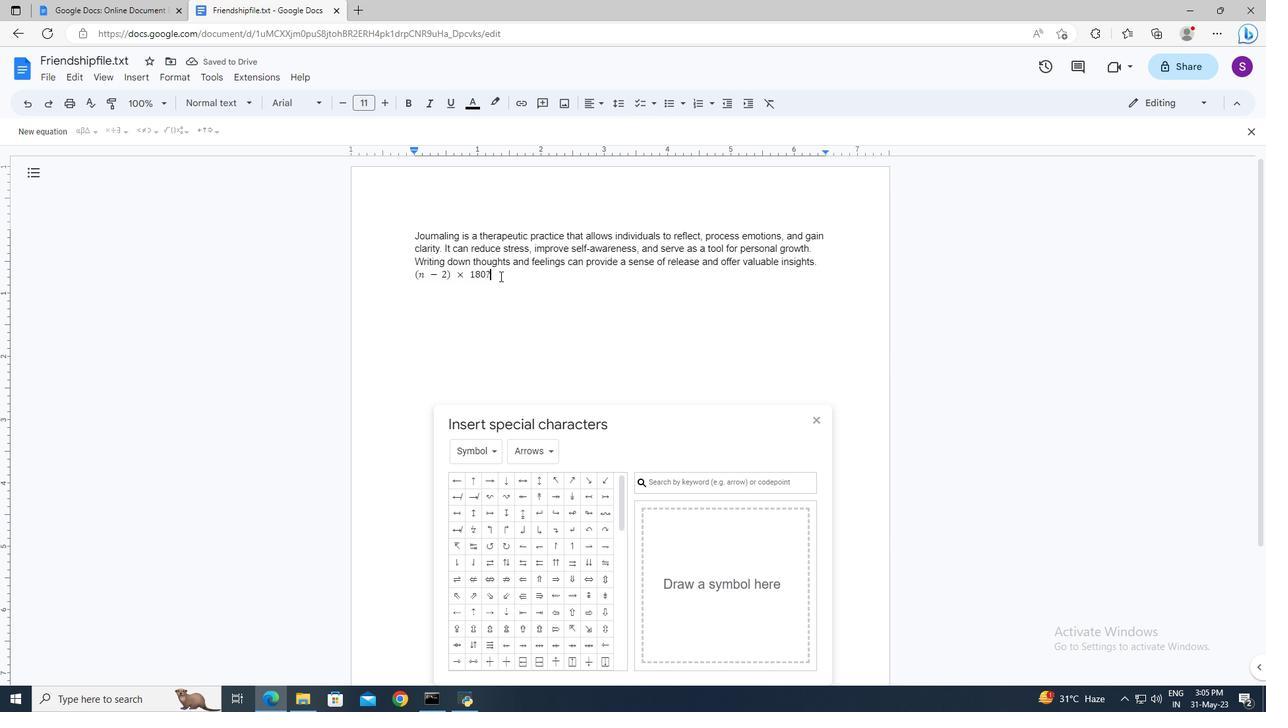 
Action: Key pressed <Key.shift><Key.left>
Screenshot: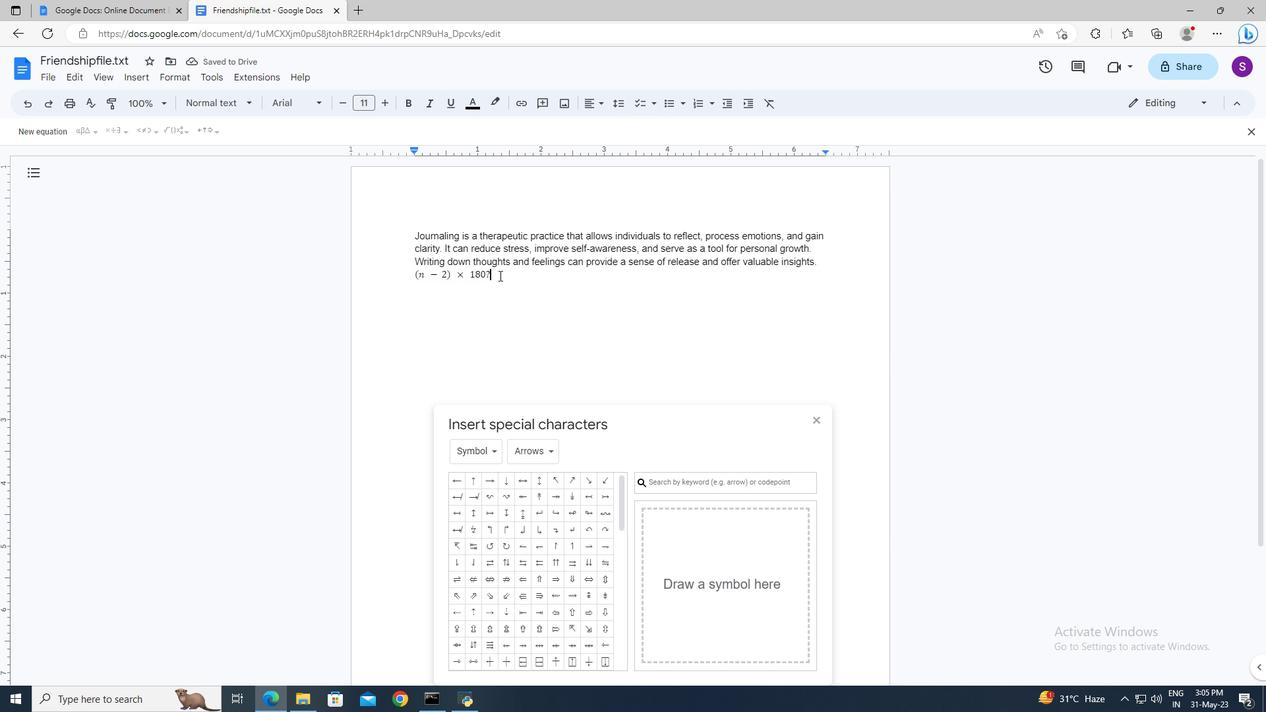 
Action: Mouse moved to (497, 110)
Screenshot: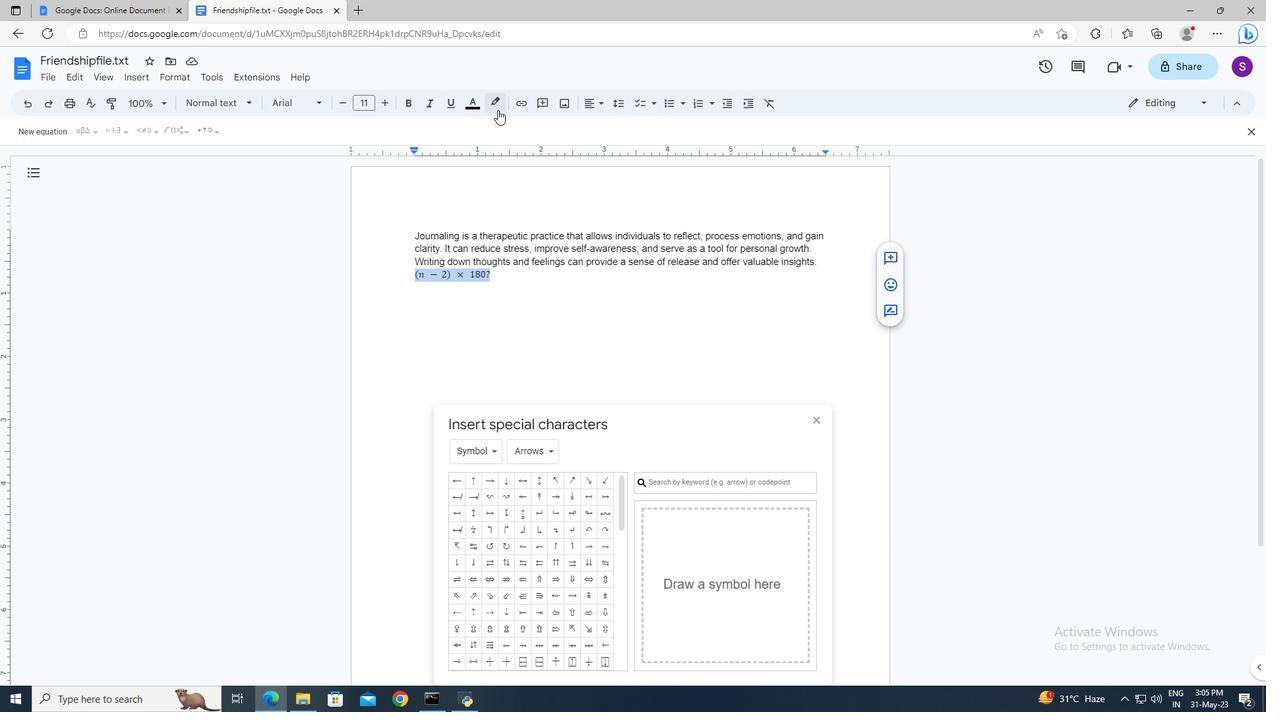
Action: Mouse pressed left at (497, 110)
Screenshot: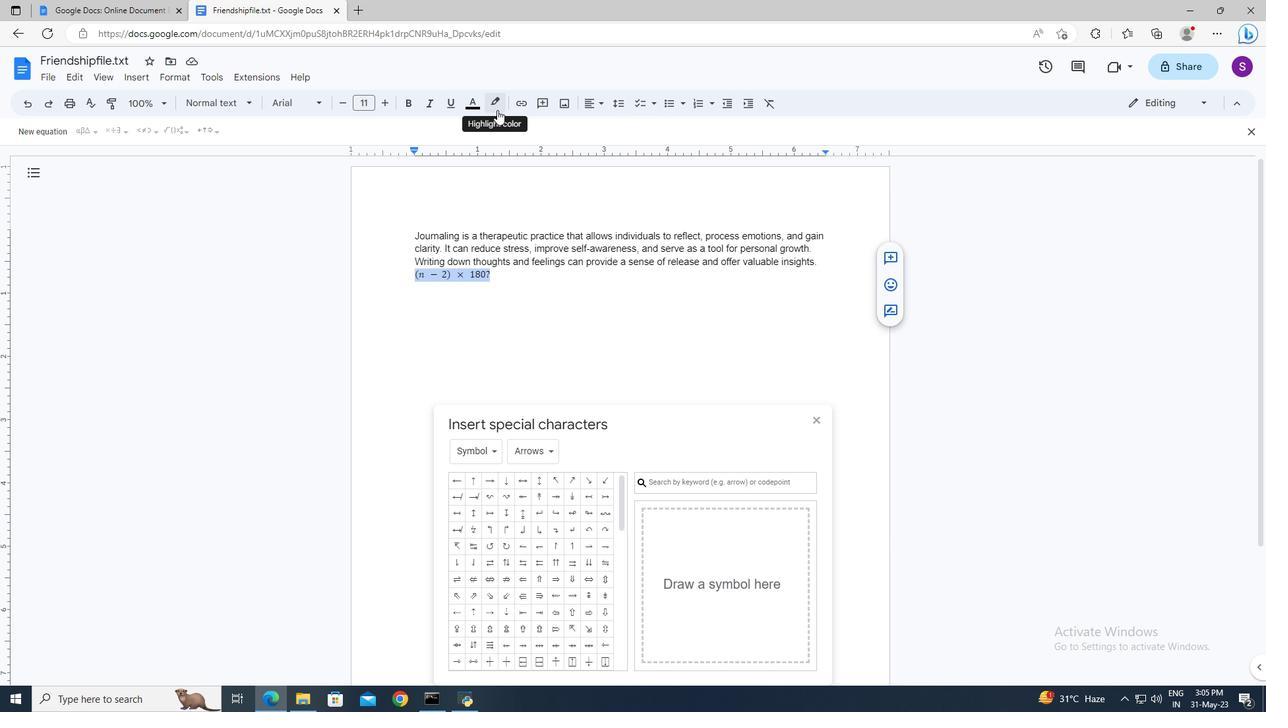 
Action: Mouse moved to (541, 157)
Screenshot: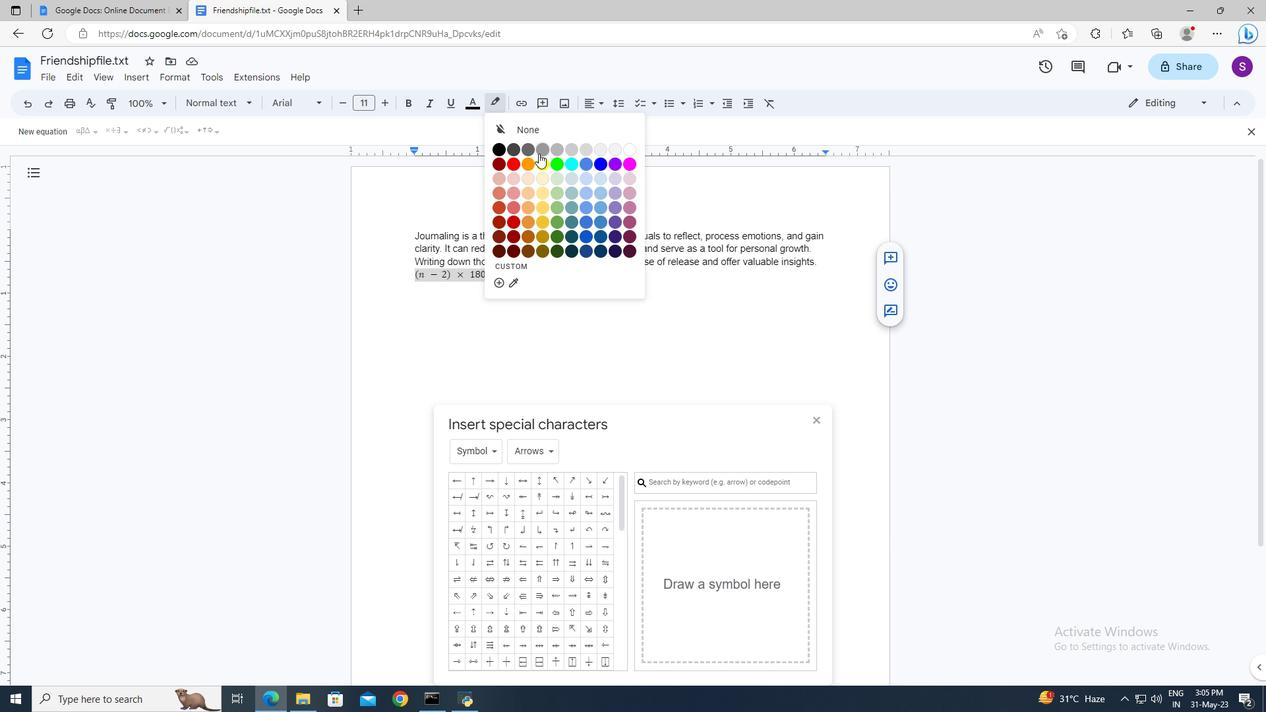 
Action: Mouse pressed left at (541, 157)
Screenshot: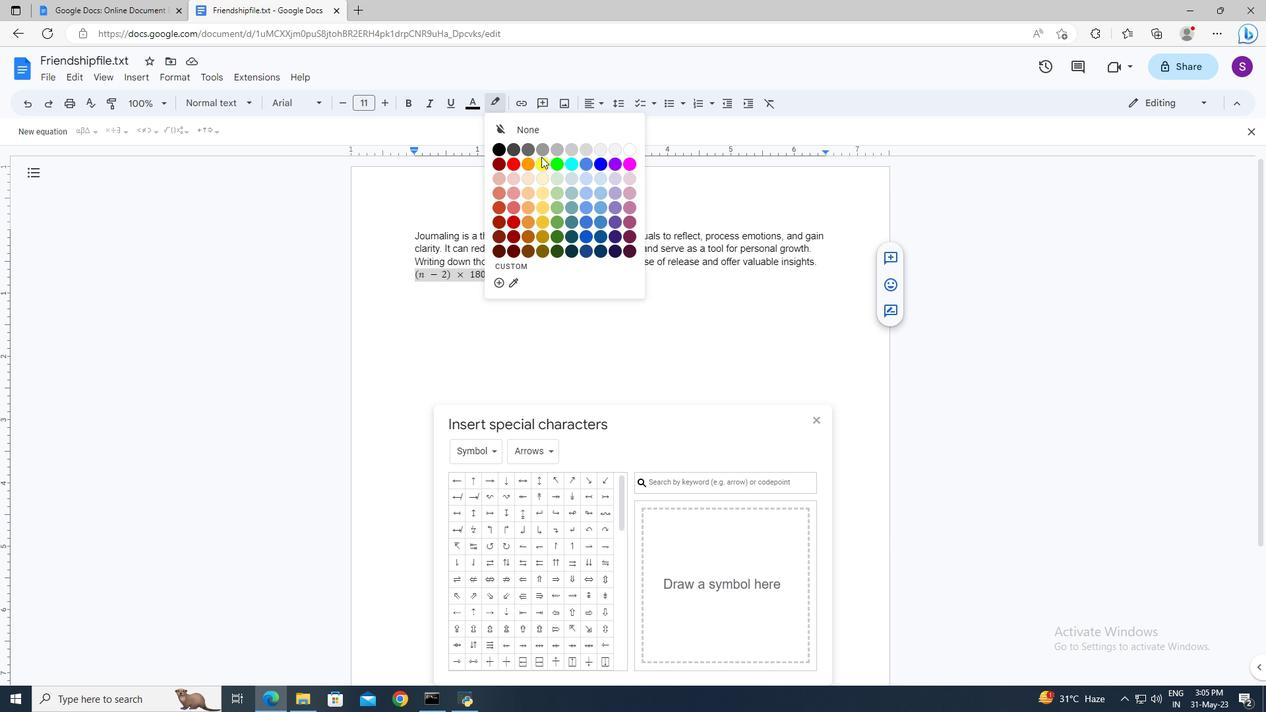 
Action: Mouse moved to (812, 422)
Screenshot: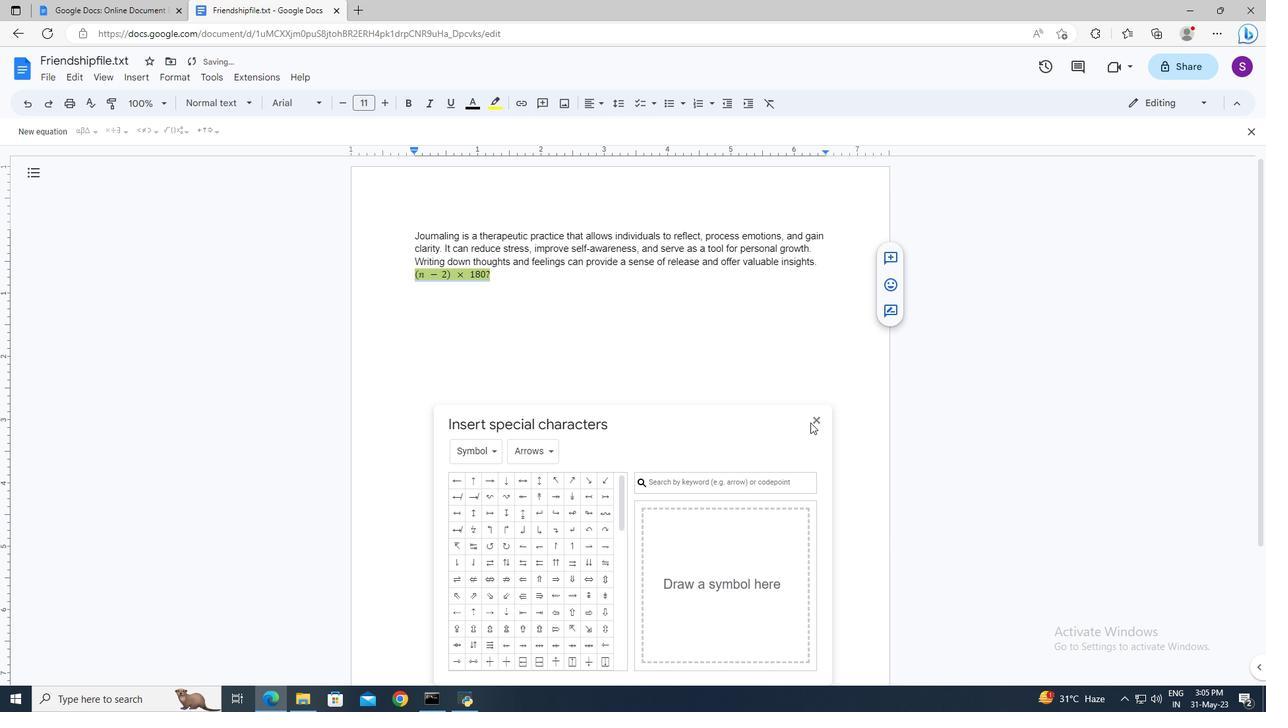 
Action: Mouse pressed left at (812, 422)
Screenshot: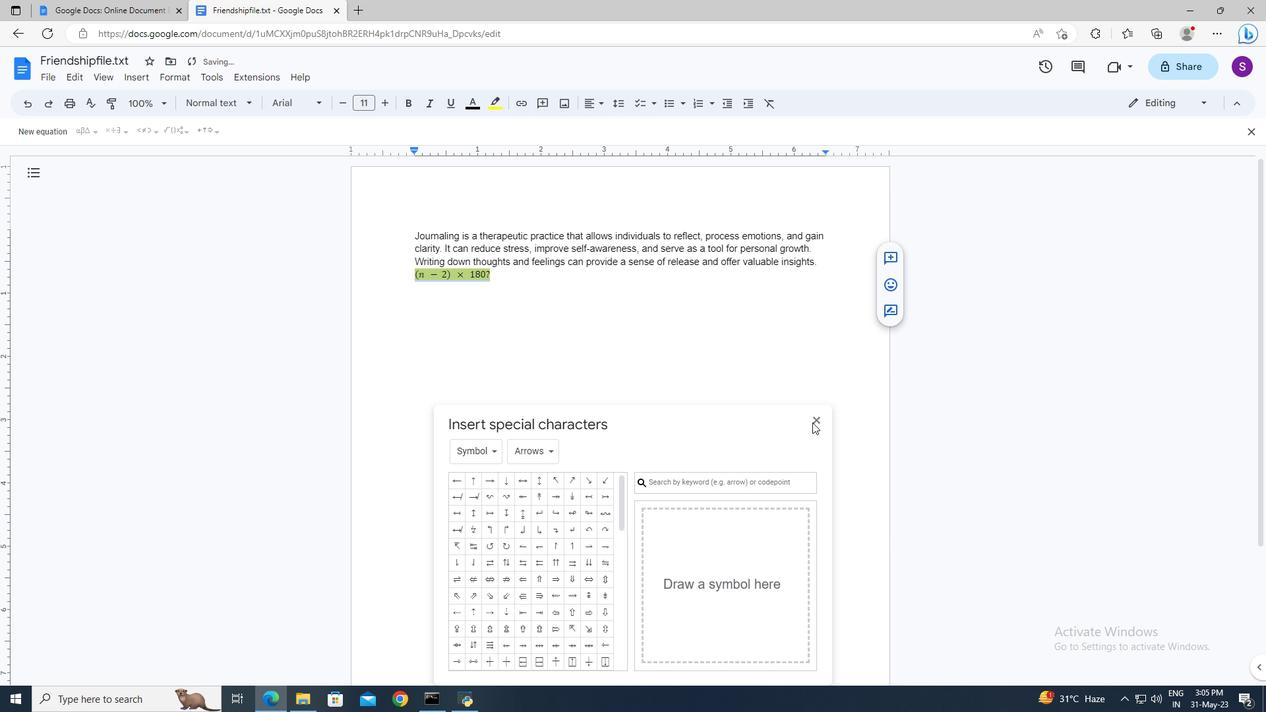 
Action: Mouse moved to (526, 290)
Screenshot: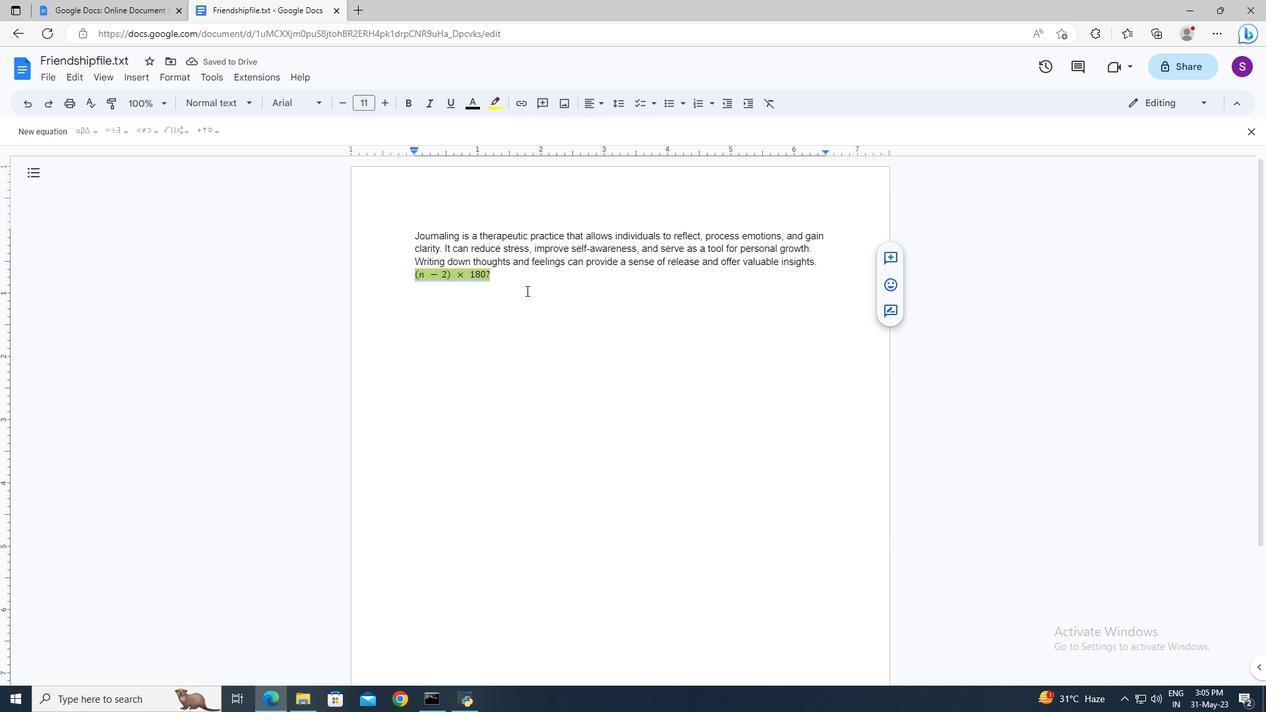 
Action: Mouse pressed left at (526, 290)
Screenshot: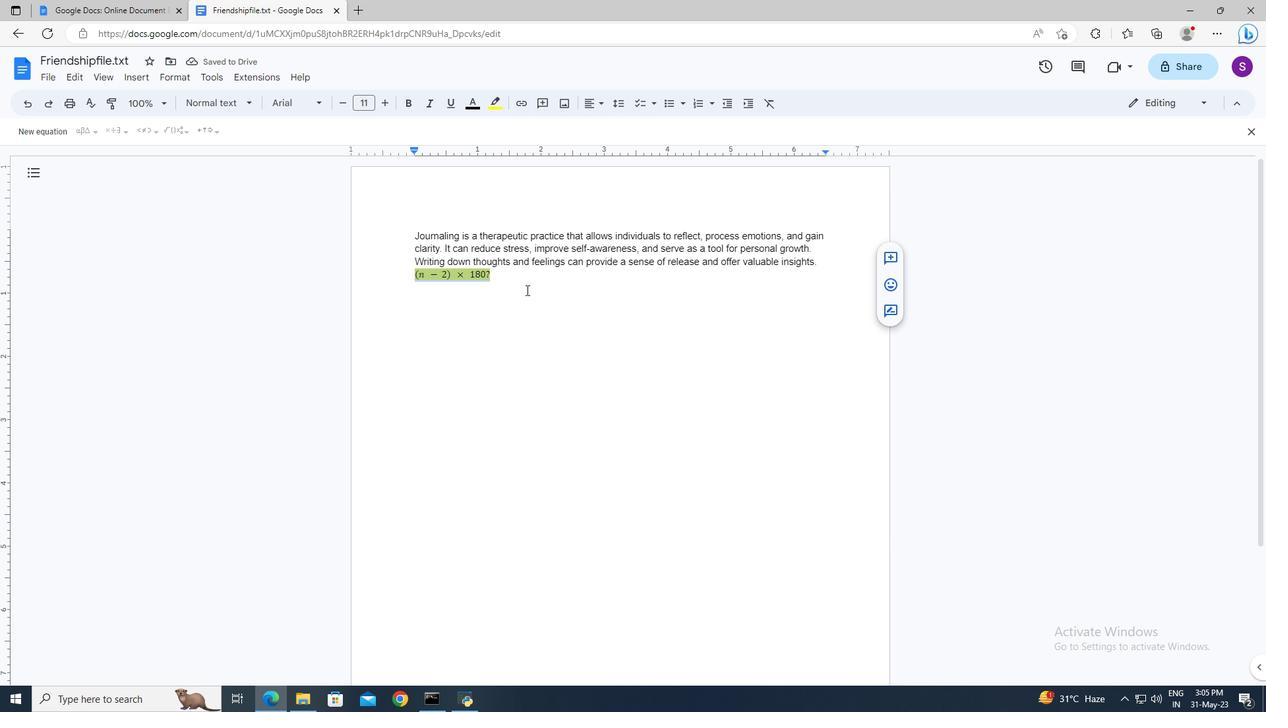 
Action: Mouse moved to (47, 83)
Screenshot: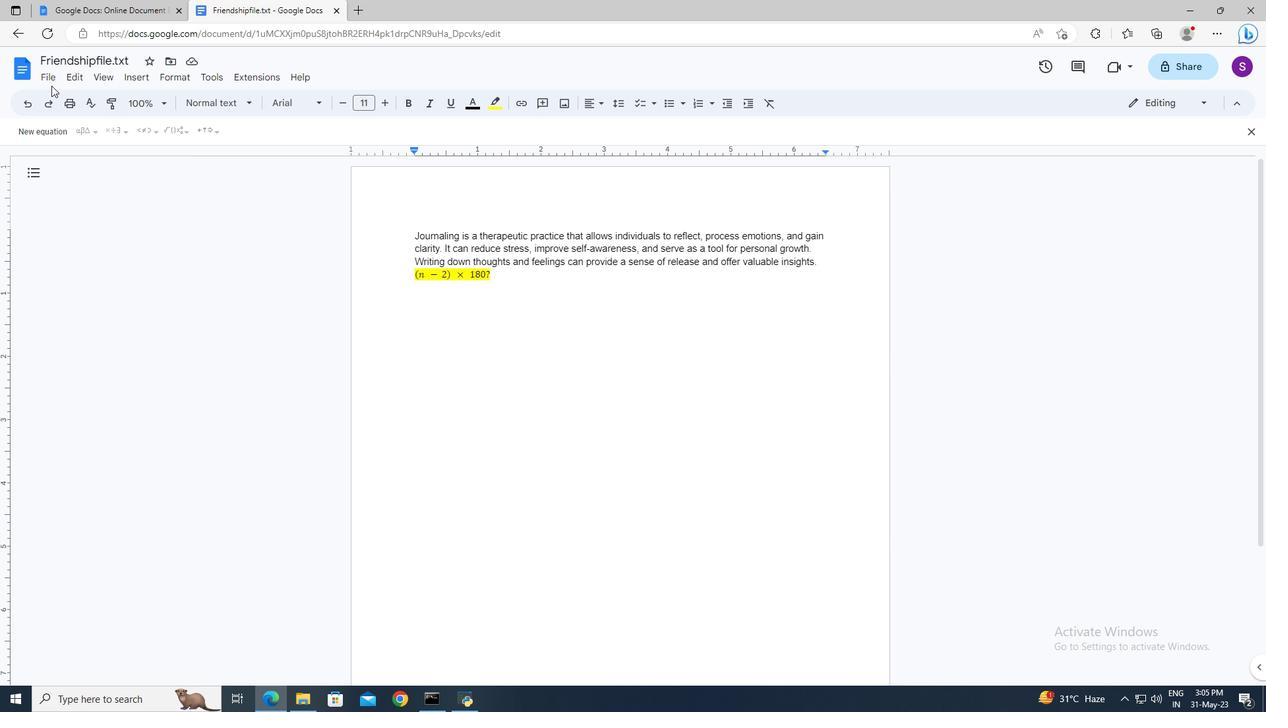 
Action: Mouse pressed left at (47, 83)
Screenshot: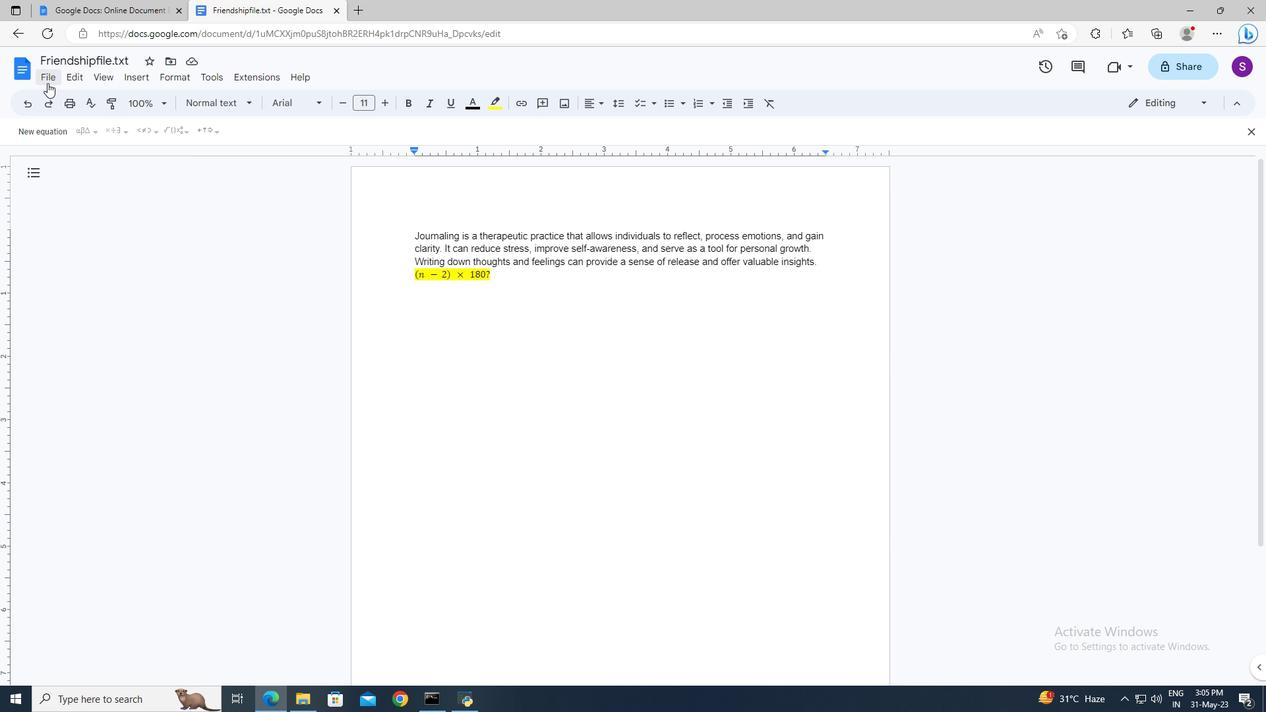 
Action: Mouse moved to (88, 435)
Screenshot: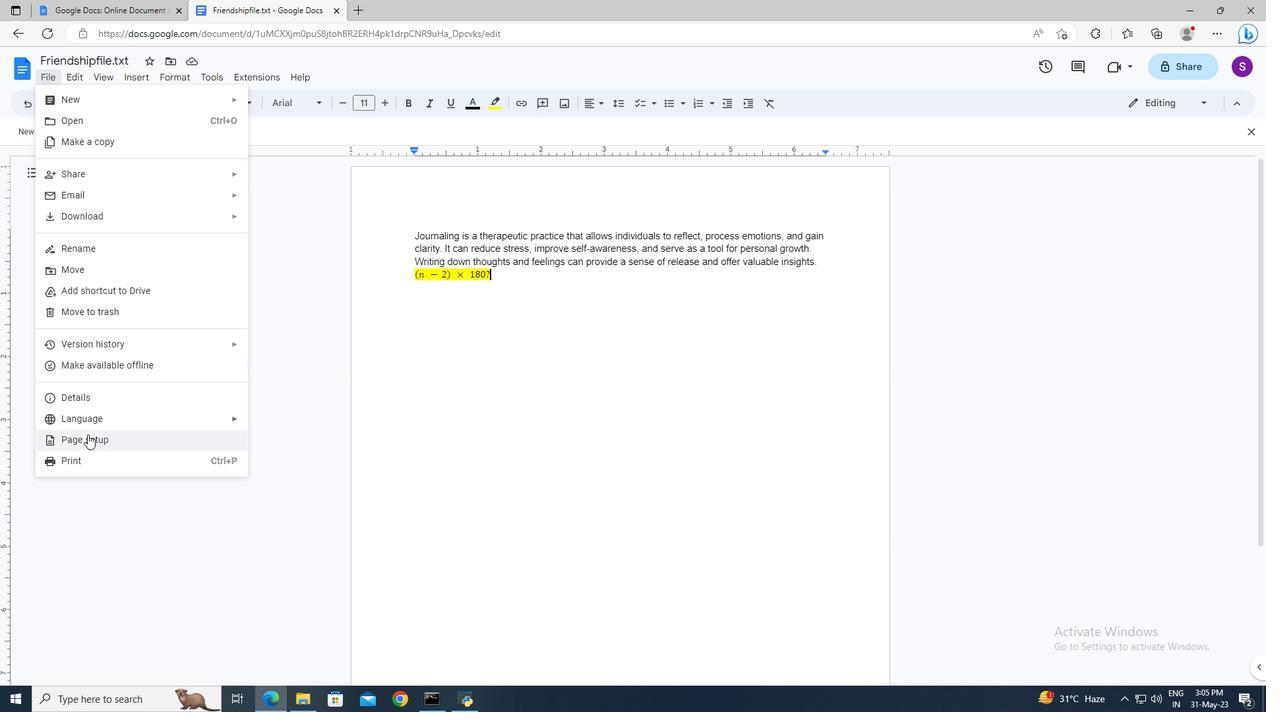 
Action: Mouse pressed left at (88, 435)
Screenshot: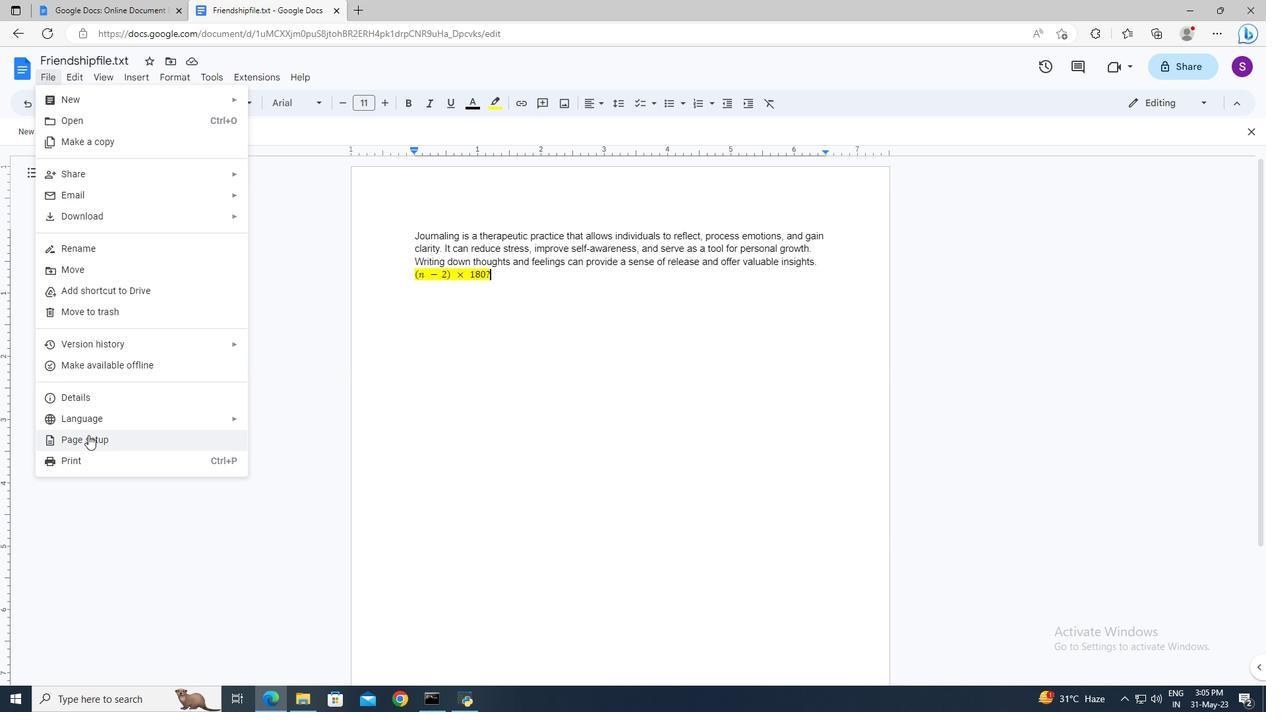 
Action: Mouse moved to (515, 351)
Screenshot: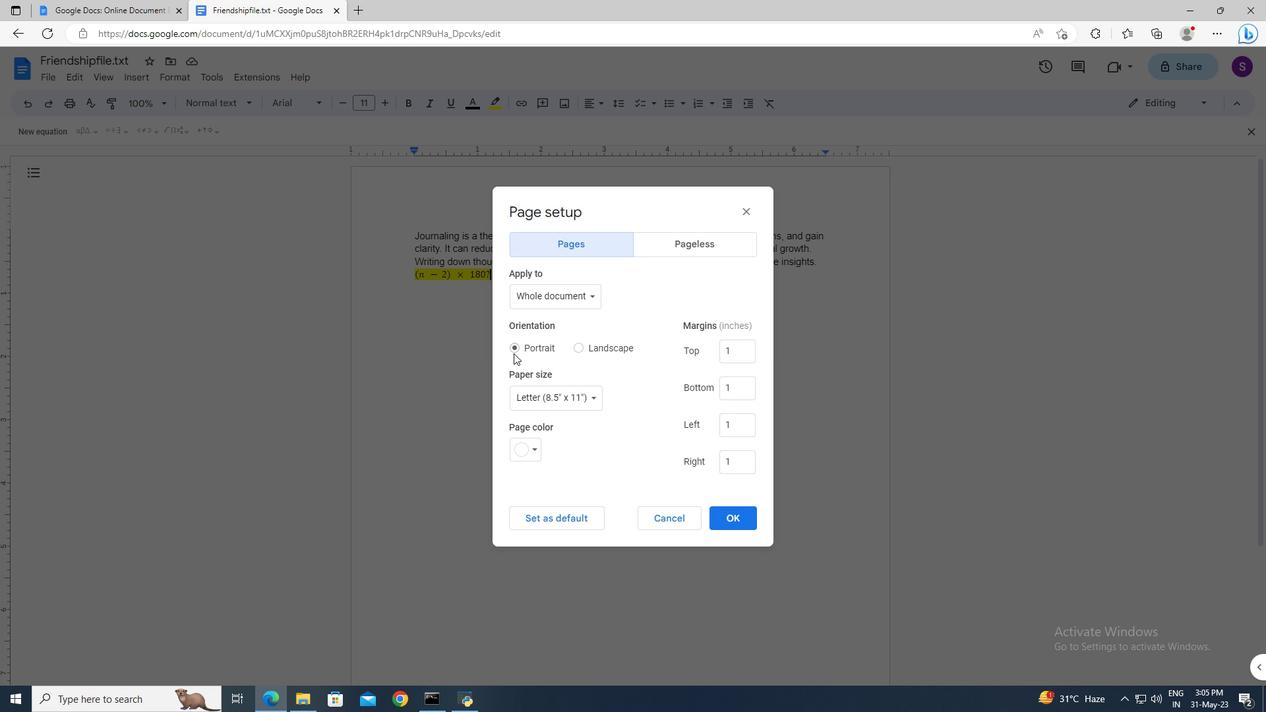 
Action: Mouse pressed left at (515, 351)
Screenshot: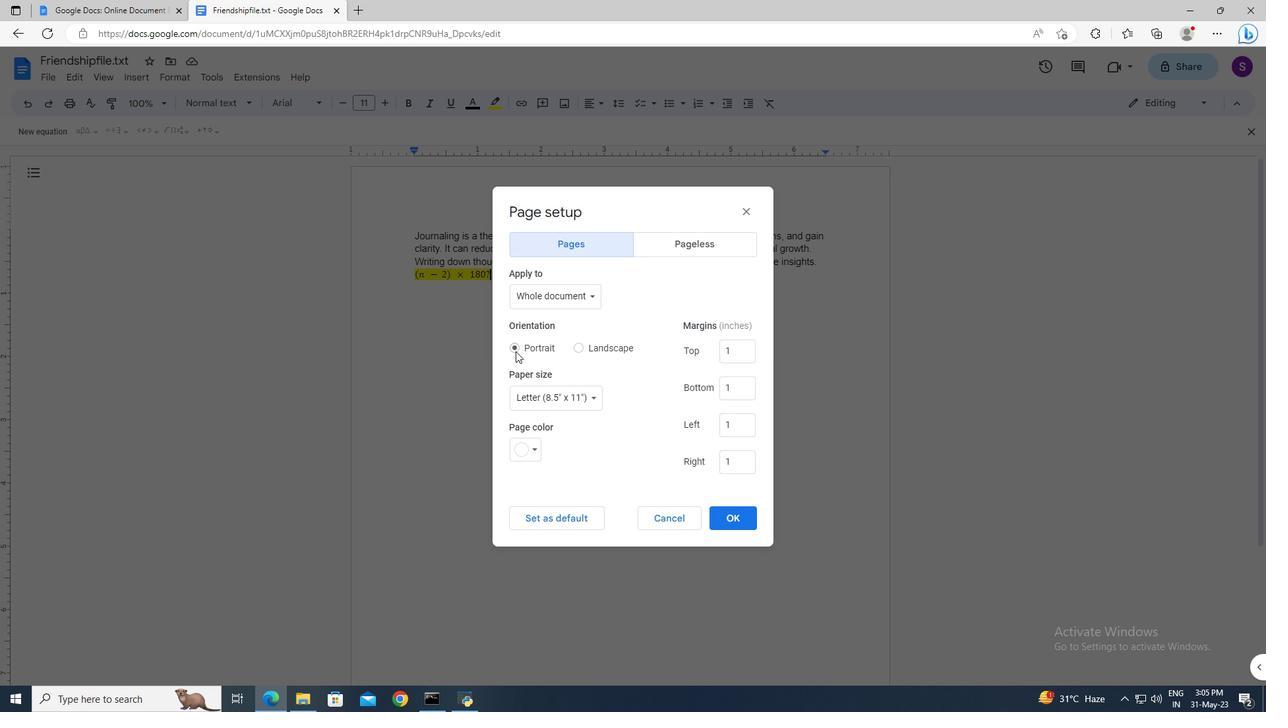 
Action: Mouse moved to (720, 519)
Screenshot: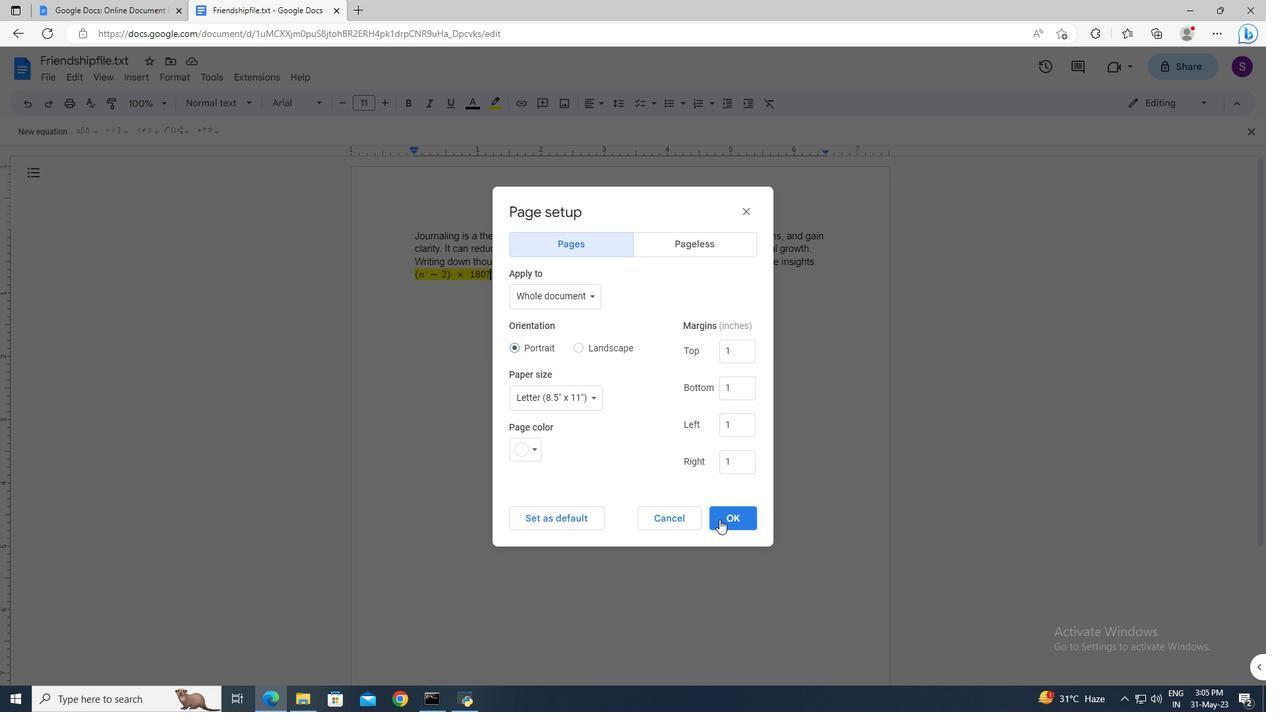 
Action: Mouse pressed left at (720, 519)
Screenshot: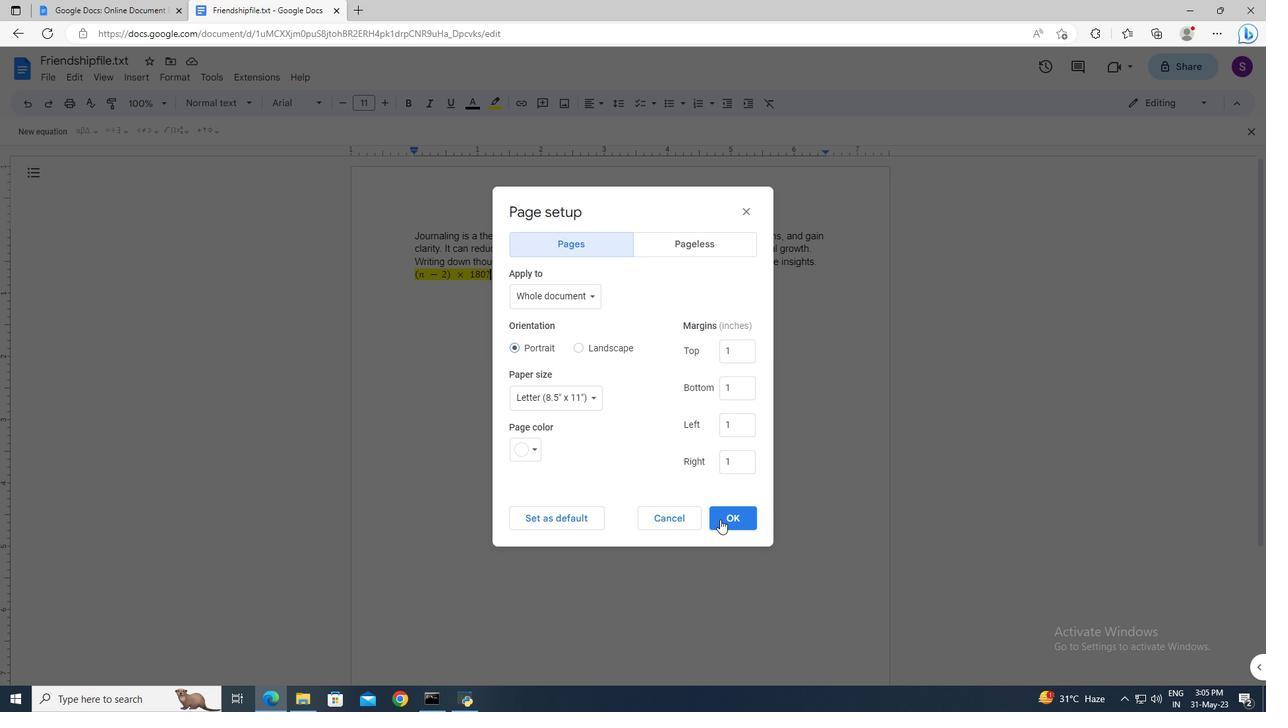 
Action: Mouse moved to (720, 517)
Screenshot: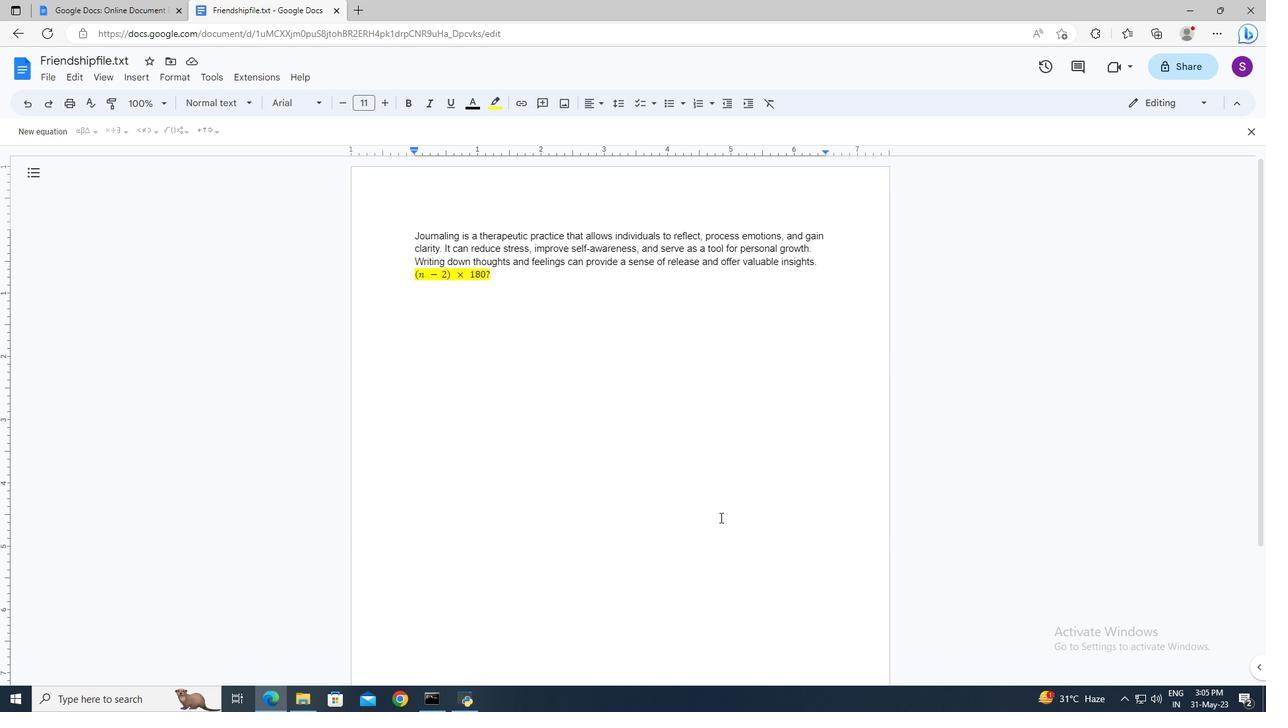 
